 Task: In the  document horse.html ,align picture to the 'center'. Insert word art below the picture and give heading  'Horse in Red'change the shape height to  7.2 in
Action: Mouse moved to (255, 330)
Screenshot: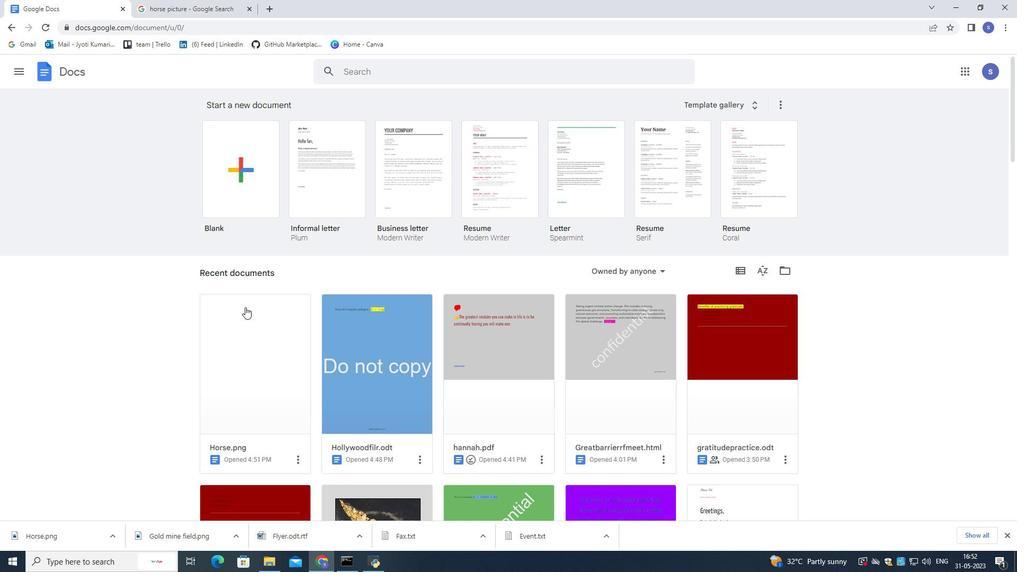 
Action: Mouse pressed left at (255, 330)
Screenshot: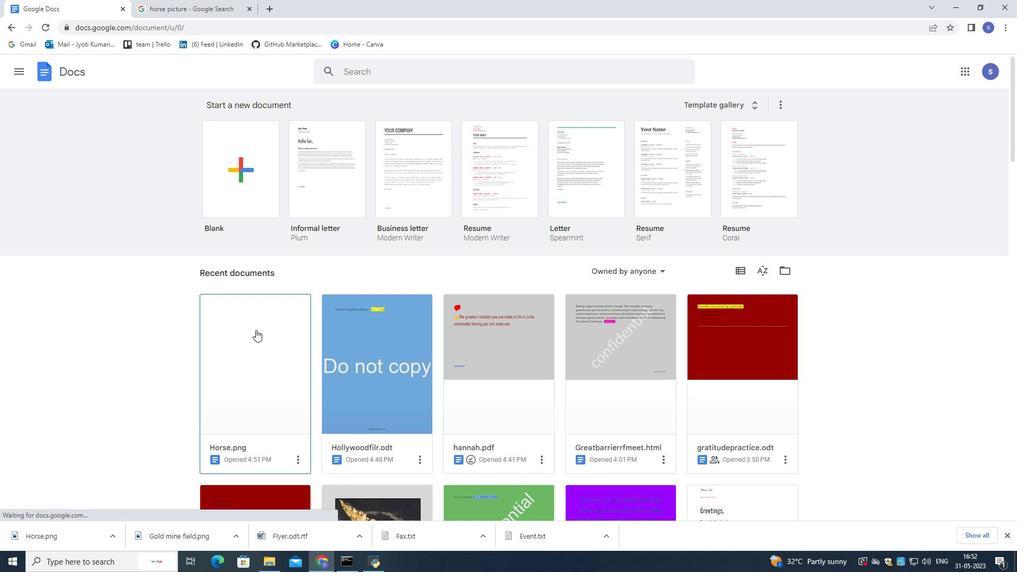 
Action: Mouse moved to (255, 330)
Screenshot: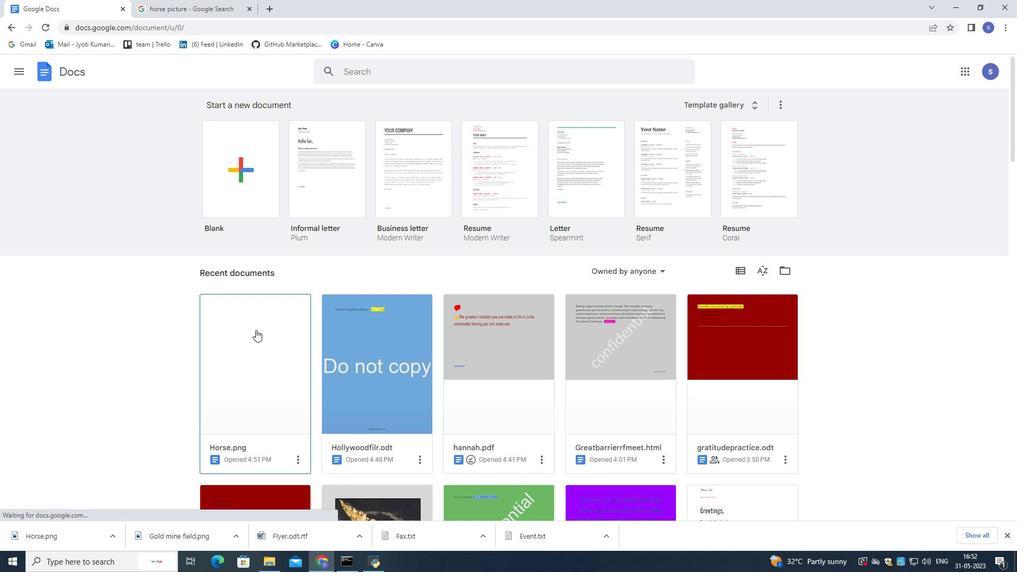 
Action: Mouse pressed left at (255, 330)
Screenshot: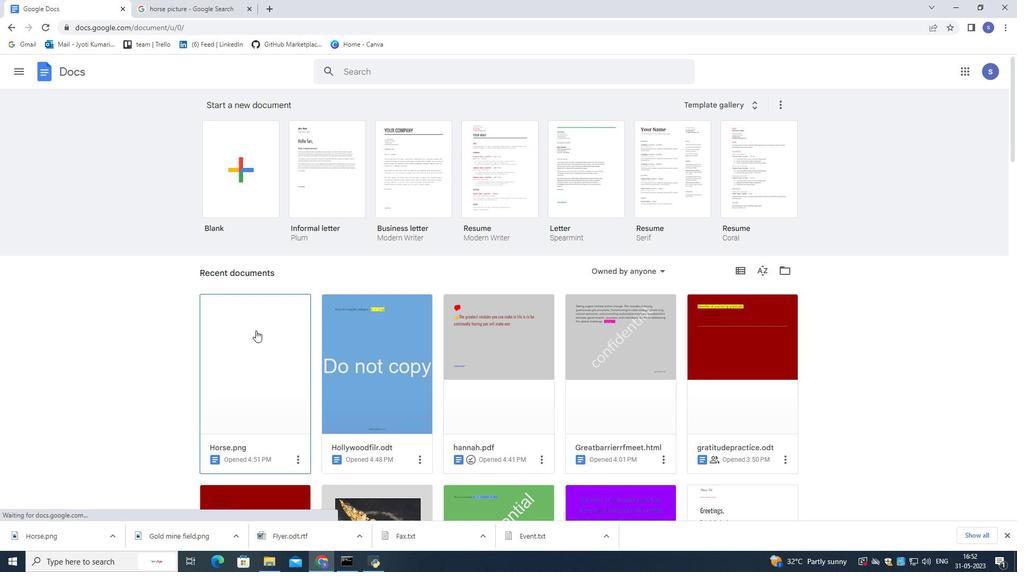 
Action: Mouse moved to (400, 270)
Screenshot: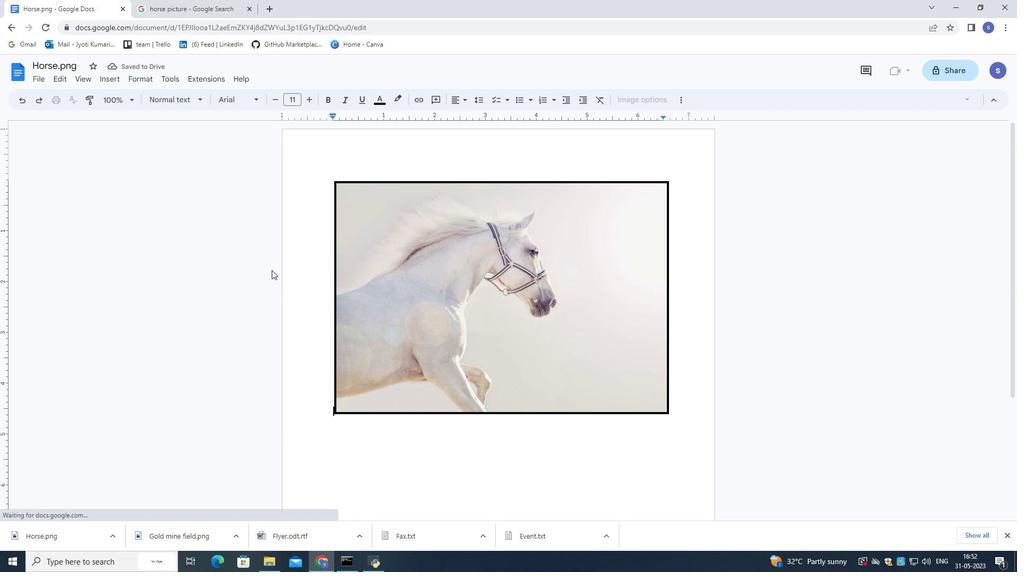 
Action: Mouse pressed left at (400, 270)
Screenshot: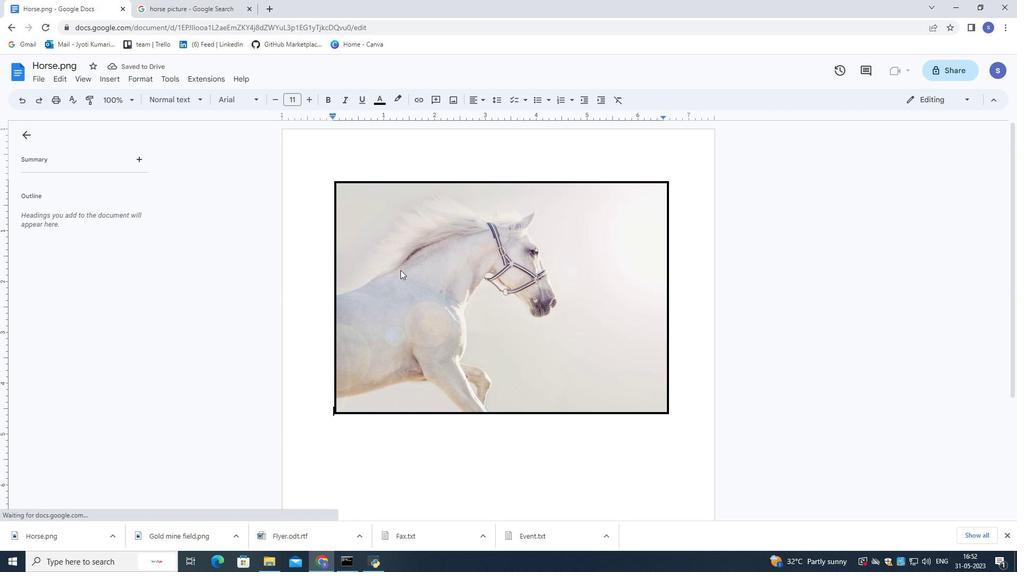 
Action: Mouse moved to (208, 102)
Screenshot: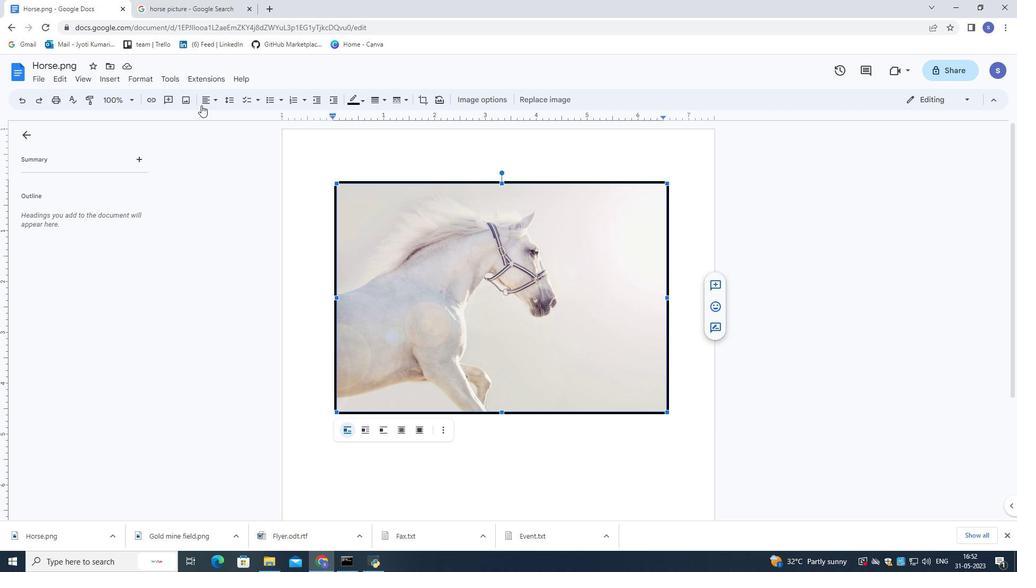 
Action: Mouse pressed left at (208, 102)
Screenshot: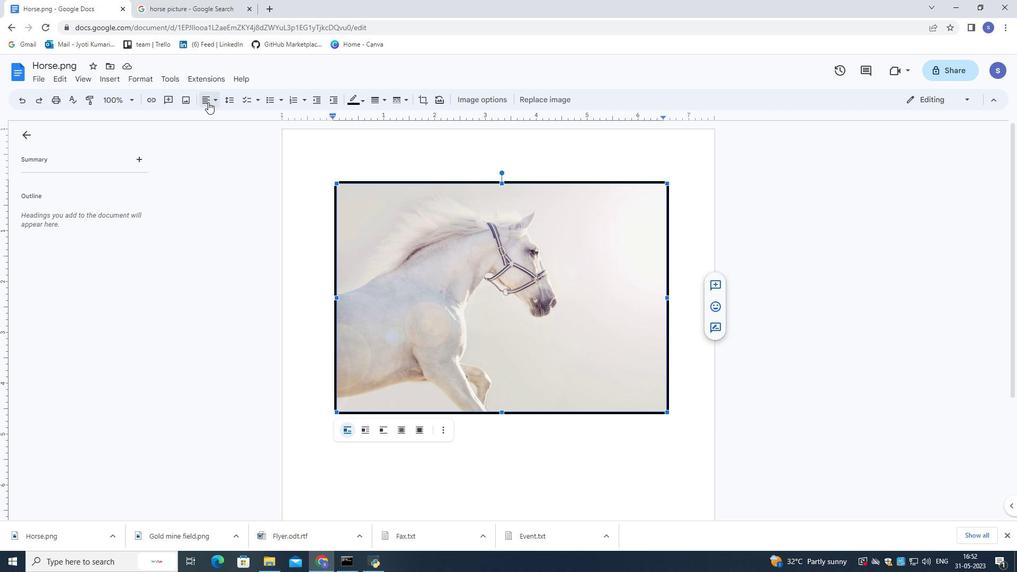
Action: Mouse moved to (222, 117)
Screenshot: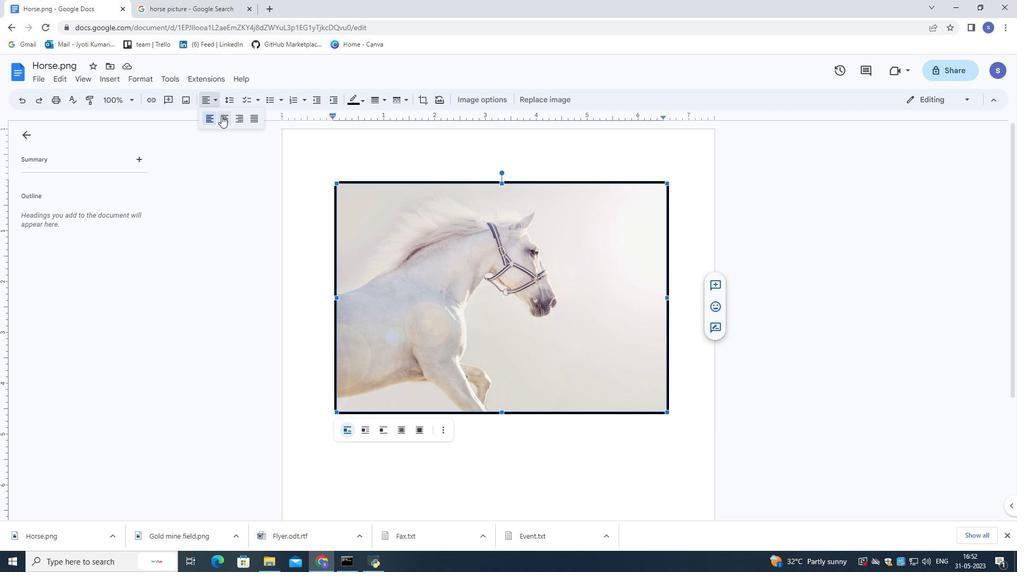 
Action: Mouse pressed left at (222, 117)
Screenshot: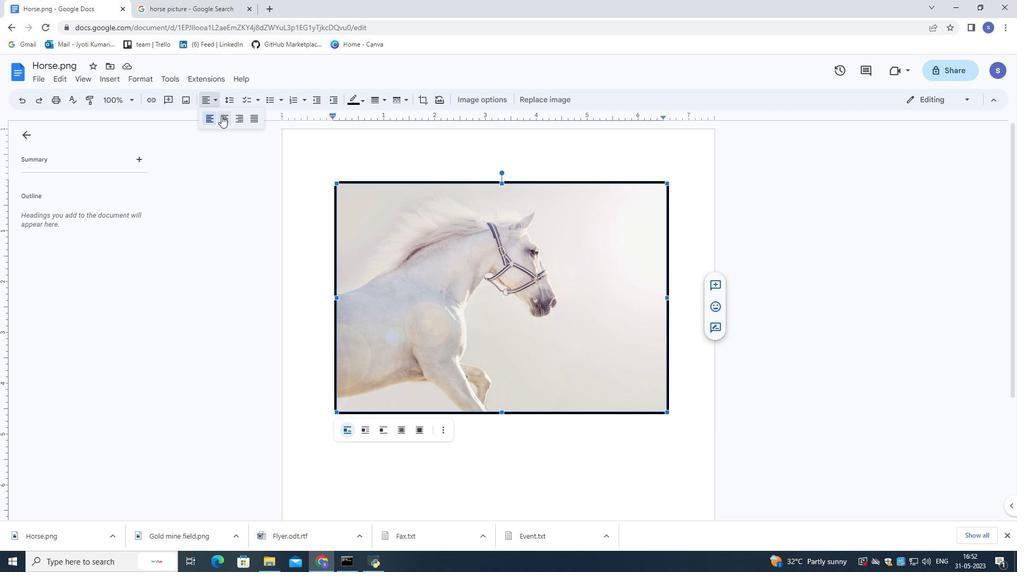 
Action: Mouse moved to (362, 174)
Screenshot: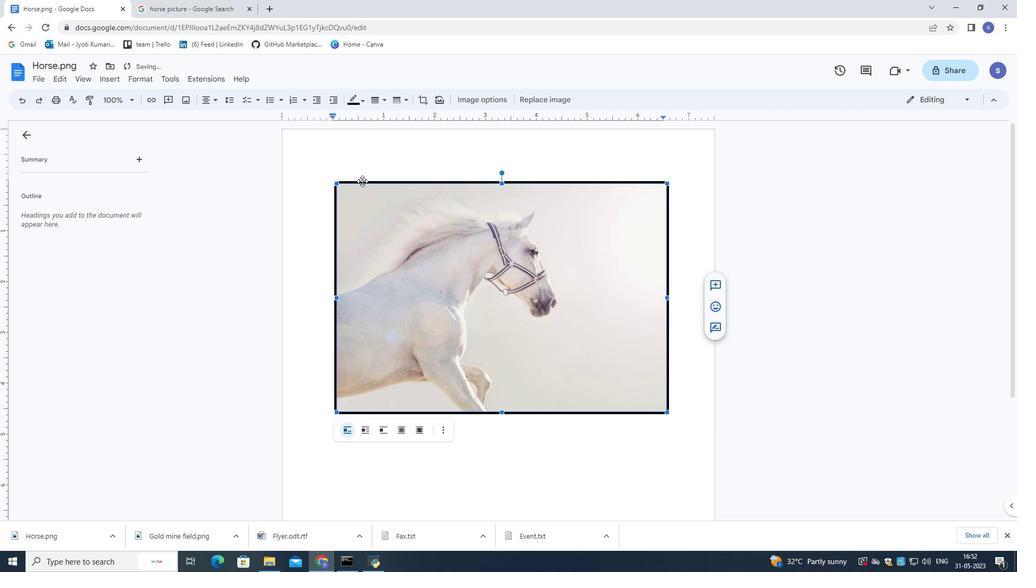 
Action: Mouse pressed left at (362, 174)
Screenshot: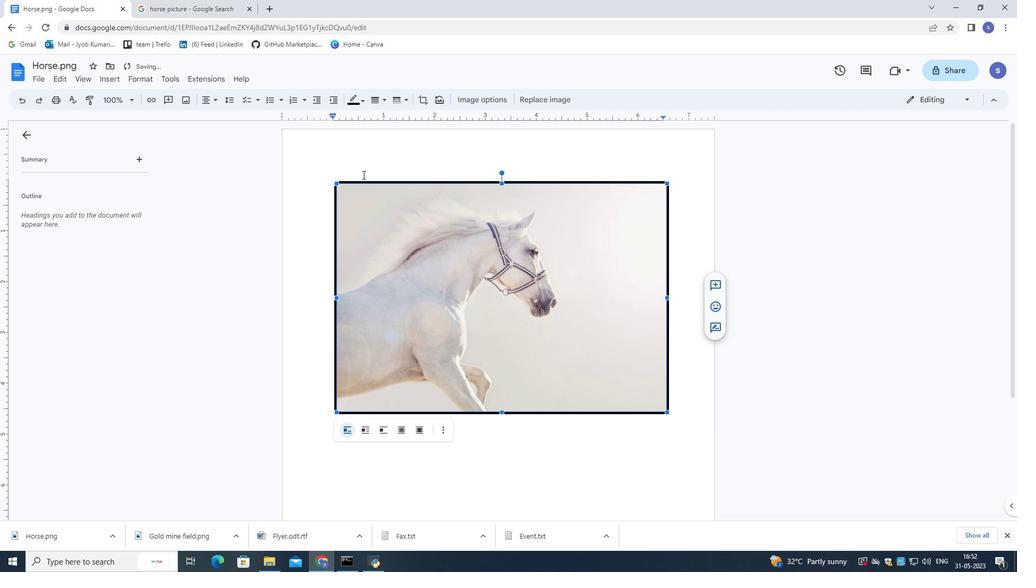 
Action: Mouse moved to (693, 407)
Screenshot: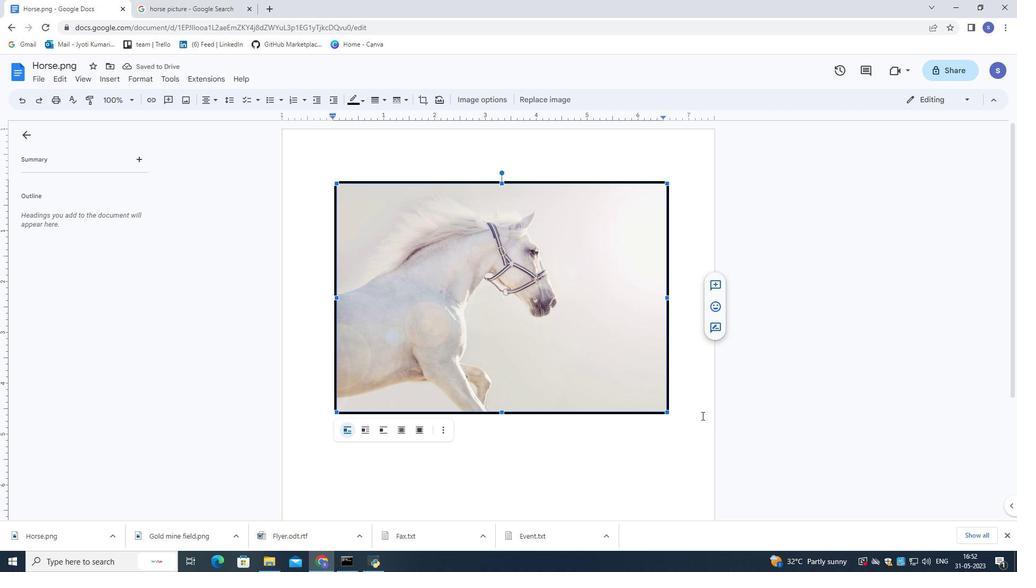 
Action: Mouse pressed left at (693, 407)
Screenshot: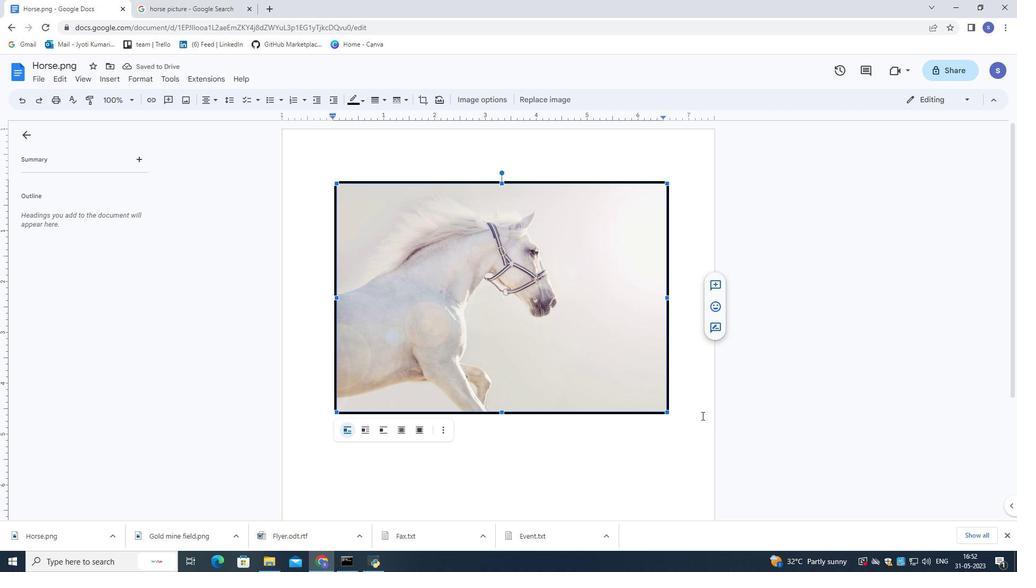 
Action: Mouse moved to (693, 407)
Screenshot: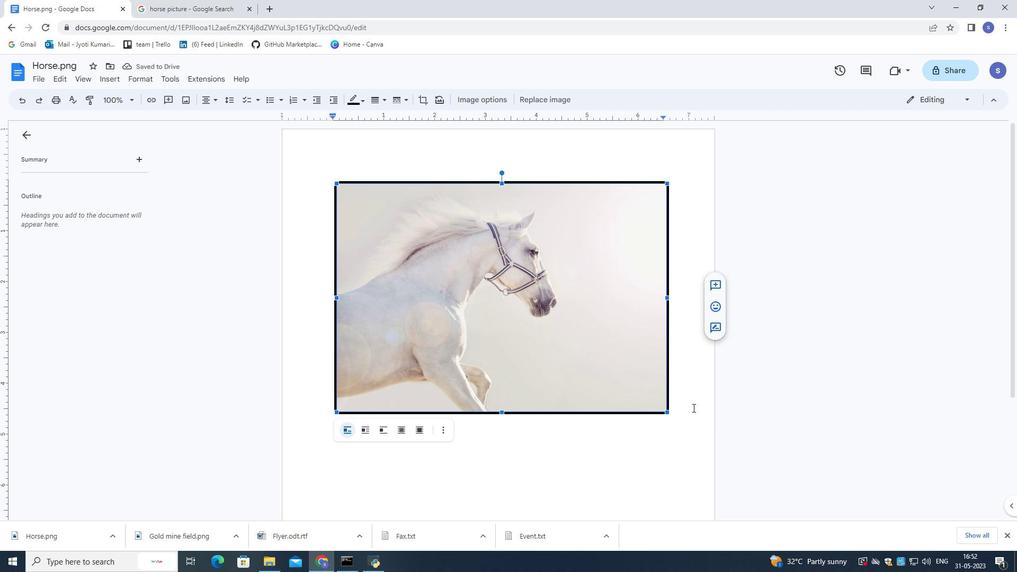
Action: Key pressed <Key.enter>
Screenshot: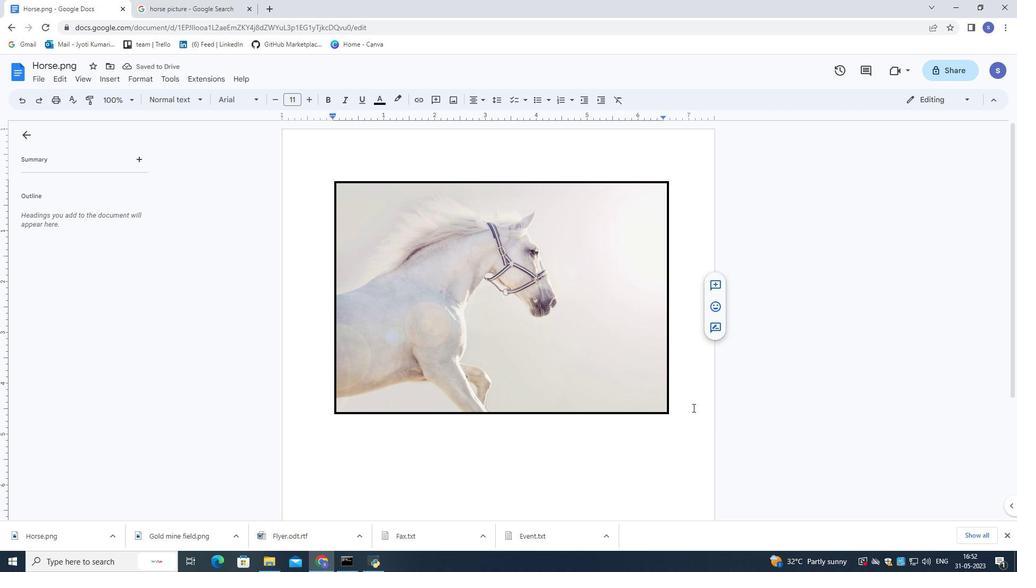 
Action: Mouse moved to (99, 77)
Screenshot: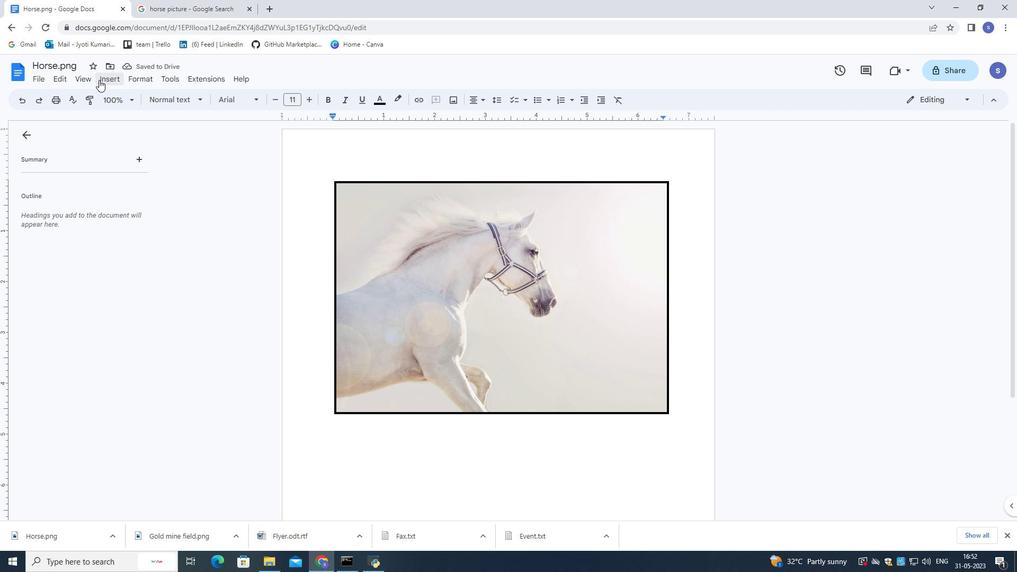 
Action: Mouse pressed left at (99, 77)
Screenshot: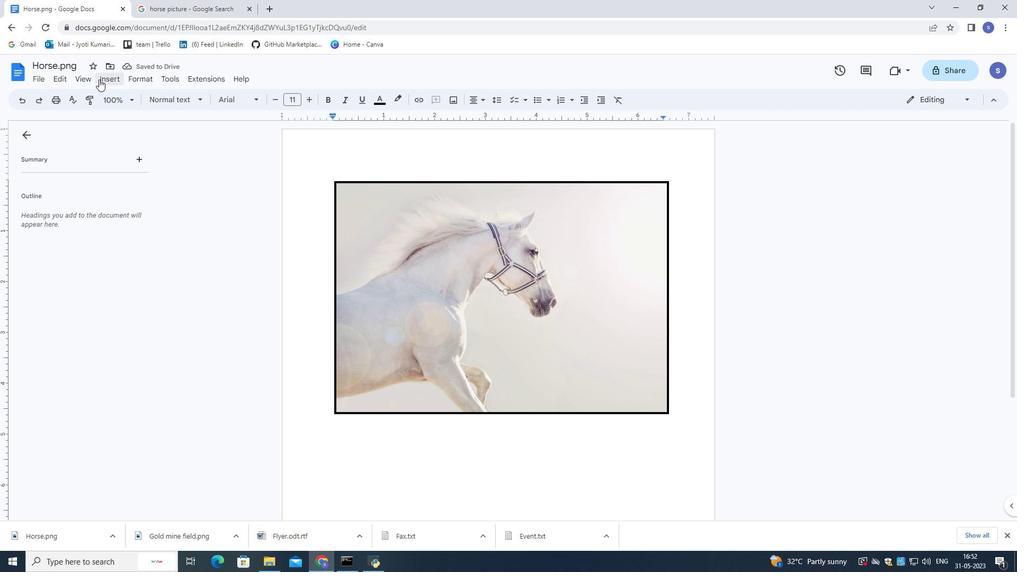 
Action: Mouse moved to (315, 136)
Screenshot: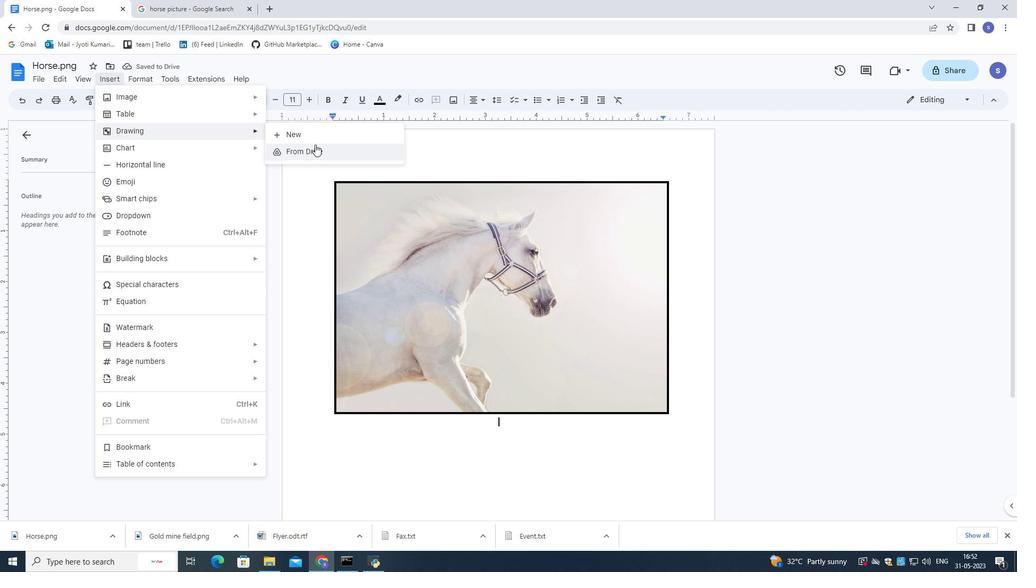 
Action: Mouse pressed left at (315, 136)
Screenshot: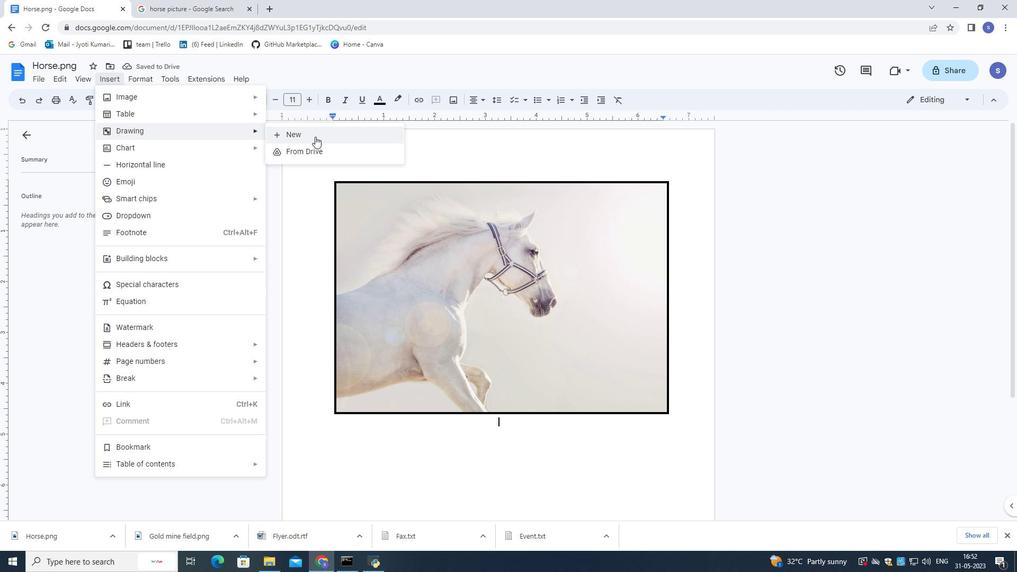 
Action: Mouse moved to (289, 120)
Screenshot: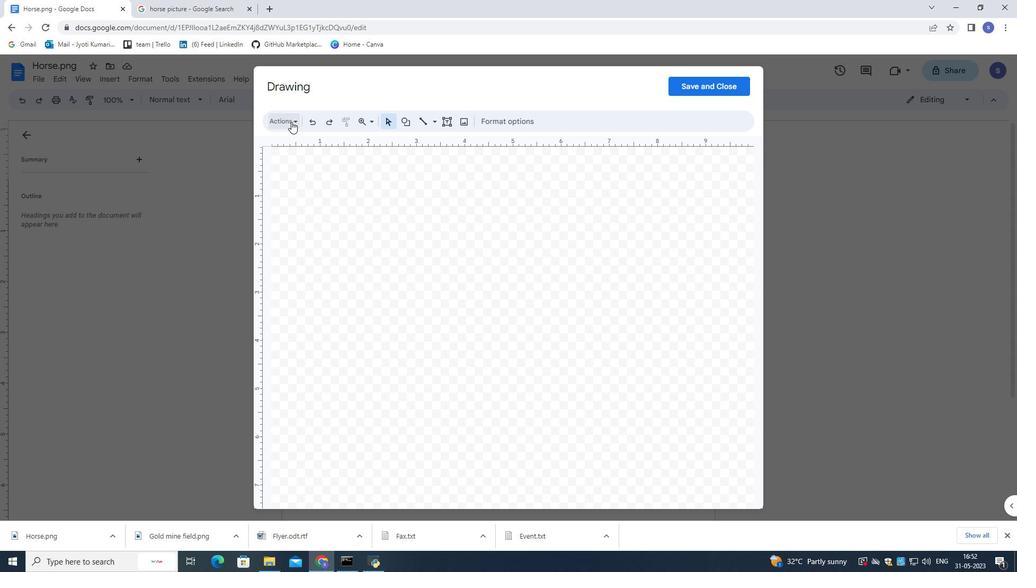 
Action: Mouse pressed left at (289, 120)
Screenshot: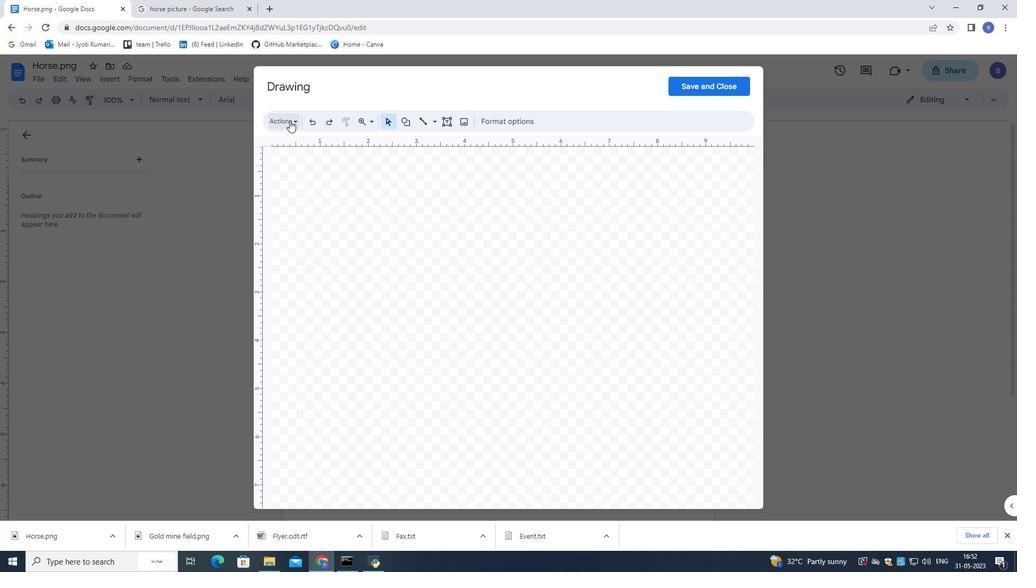 
Action: Mouse moved to (304, 189)
Screenshot: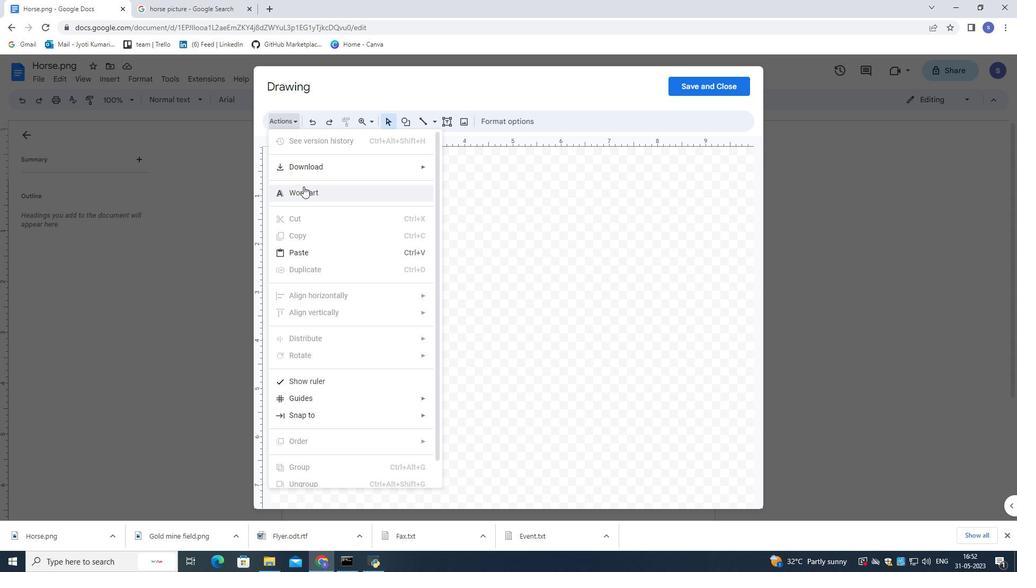 
Action: Mouse pressed left at (304, 189)
Screenshot: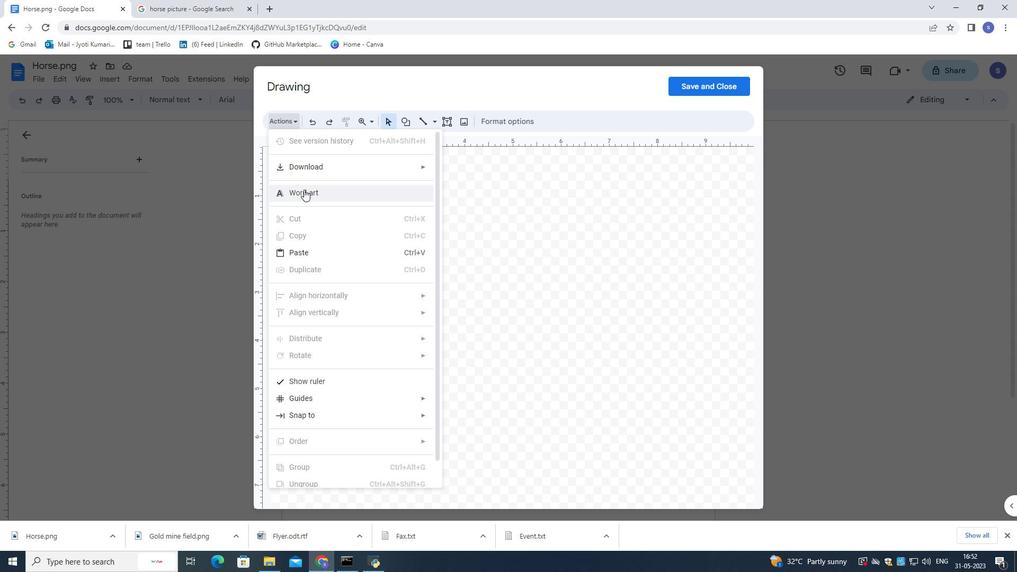 
Action: Mouse moved to (450, 170)
Screenshot: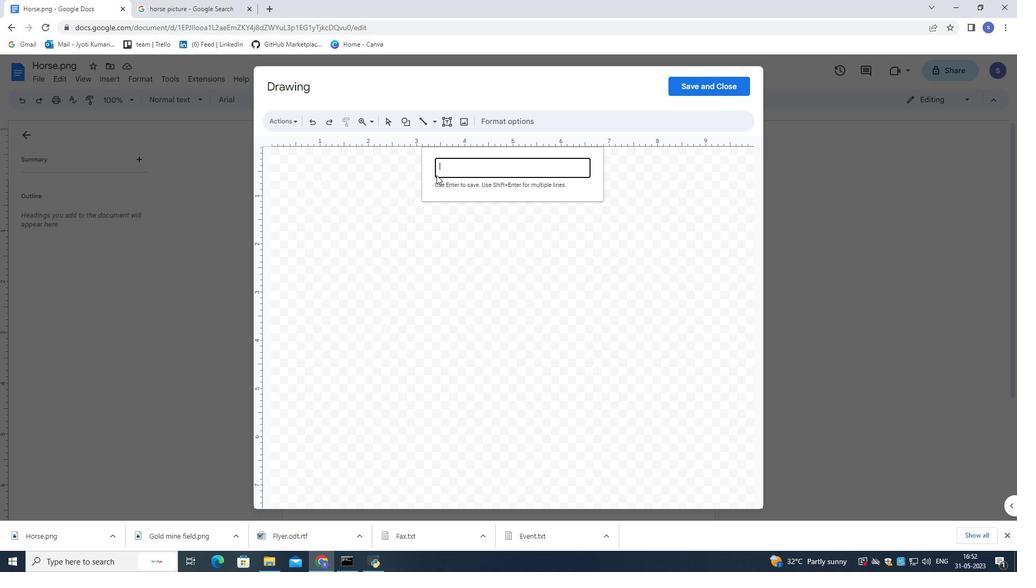 
Action: Mouse pressed left at (450, 170)
Screenshot: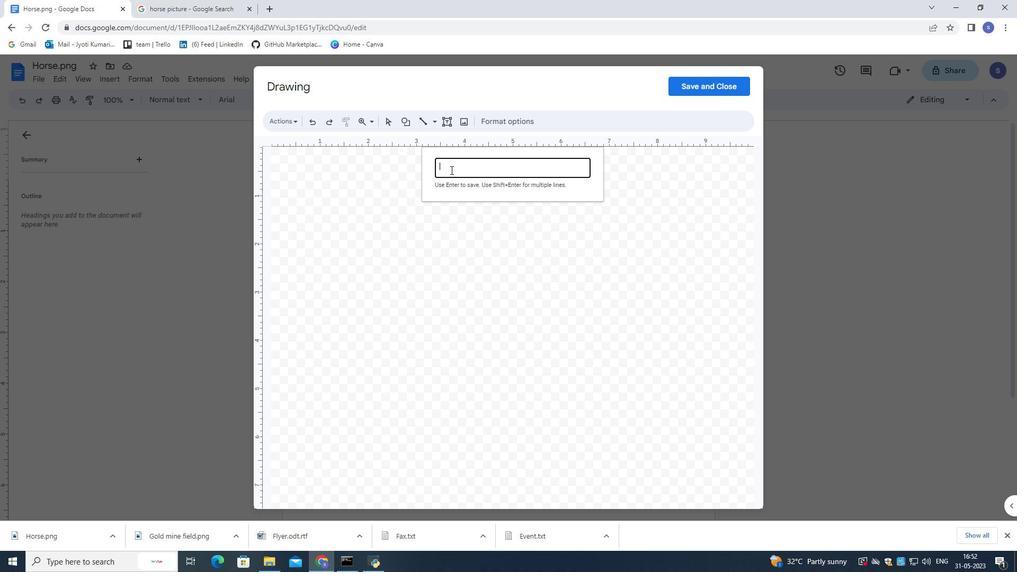 
Action: Mouse moved to (459, 171)
Screenshot: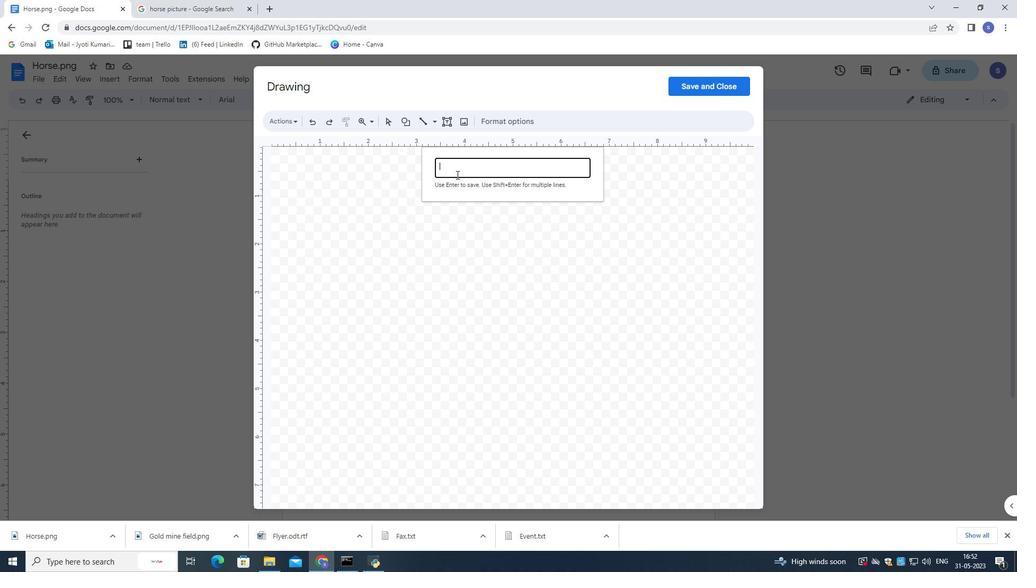 
Action: Key pressed <Key.shift><Key.shift><Key.shift><Key.shift><Key.shift><Key.shift><Key.shift><Key.shift><Key.shift><Key.shift>Horse<Key.space>in<Key.space><Key.shift>Red<Key.space><Key.enter>
Screenshot: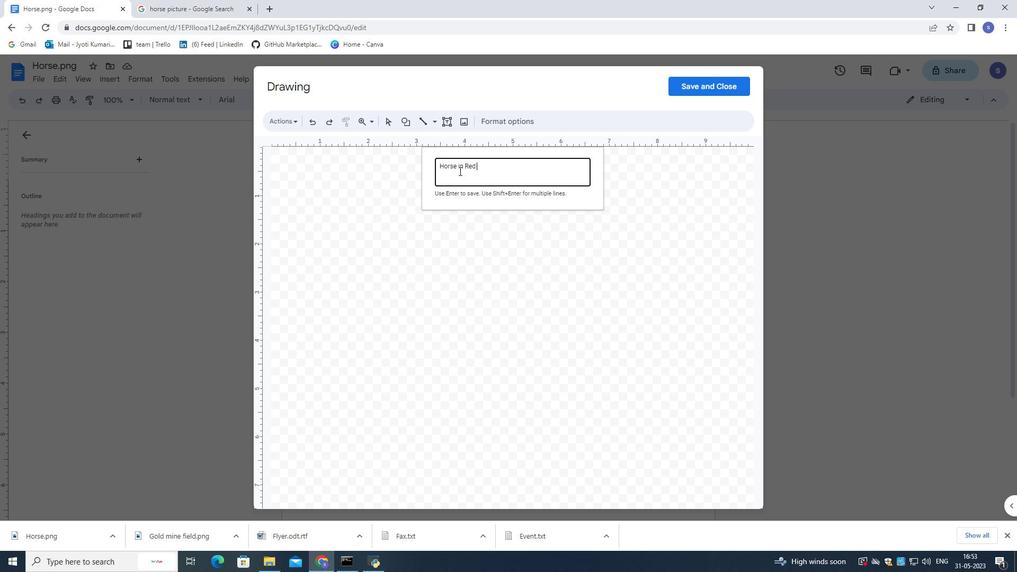 
Action: Mouse moved to (695, 85)
Screenshot: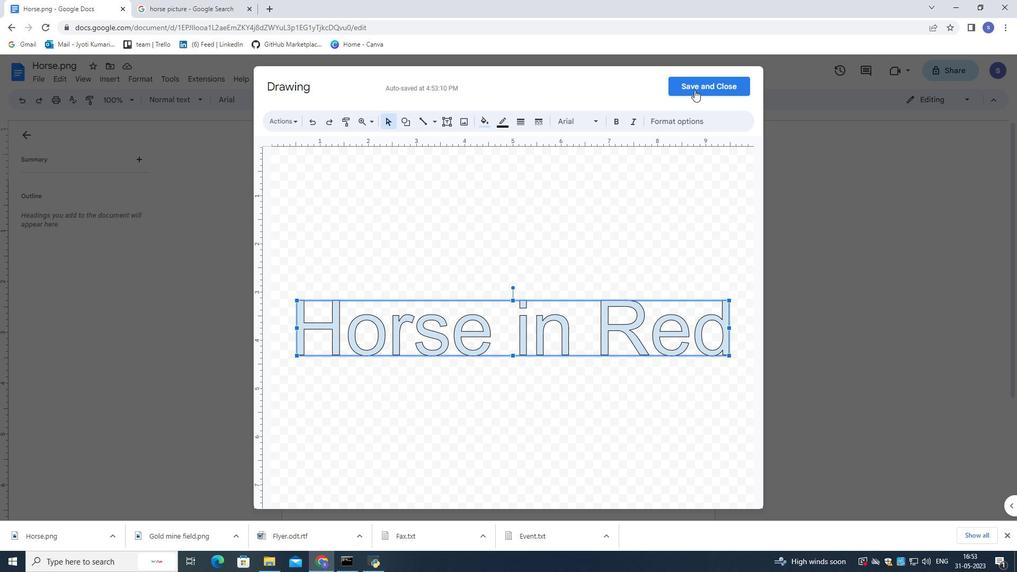 
Action: Mouse pressed left at (695, 85)
Screenshot: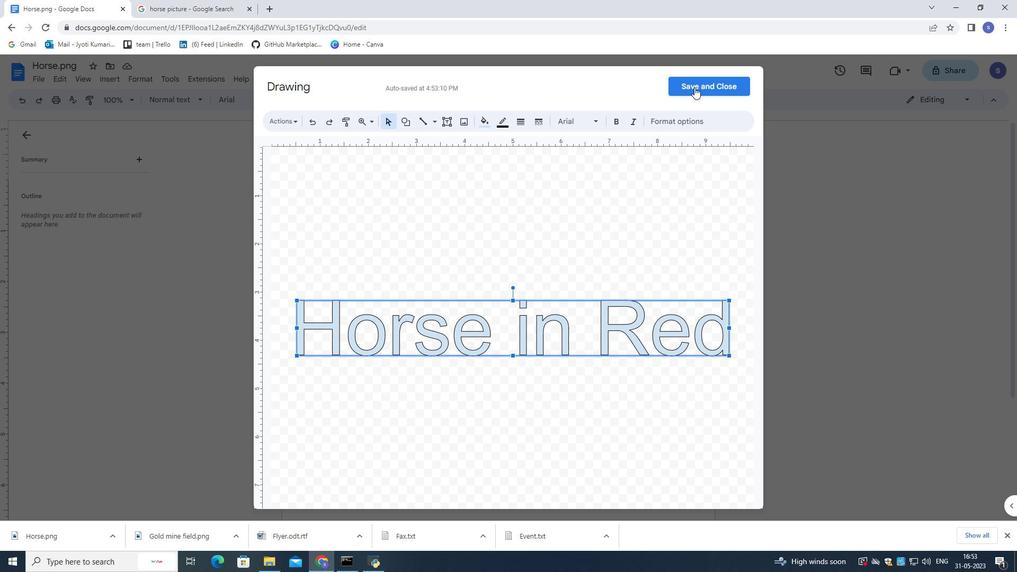 
Action: Mouse moved to (592, 335)
Screenshot: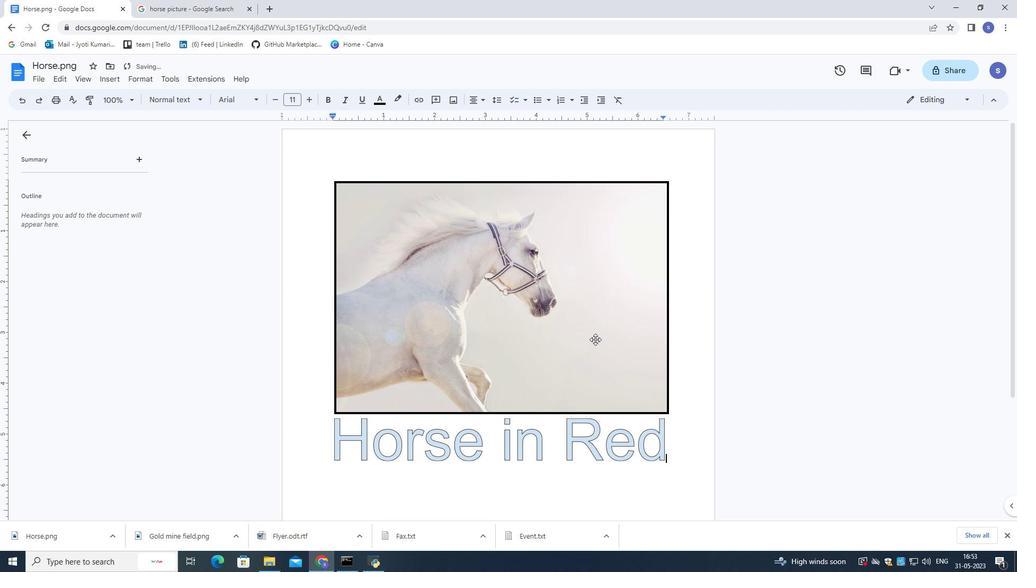 
Action: Mouse pressed left at (592, 335)
Screenshot: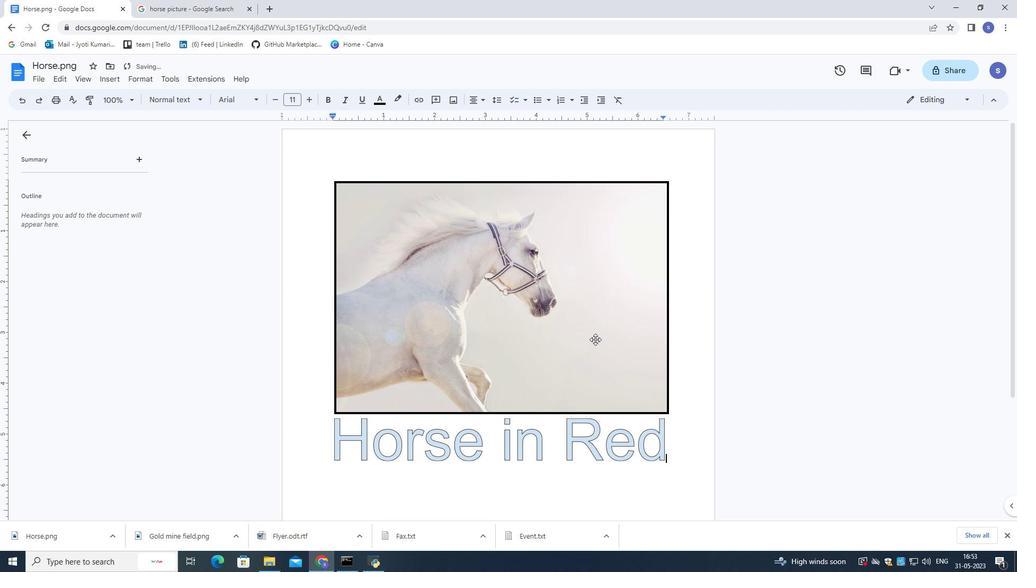 
Action: Mouse moved to (604, 341)
Screenshot: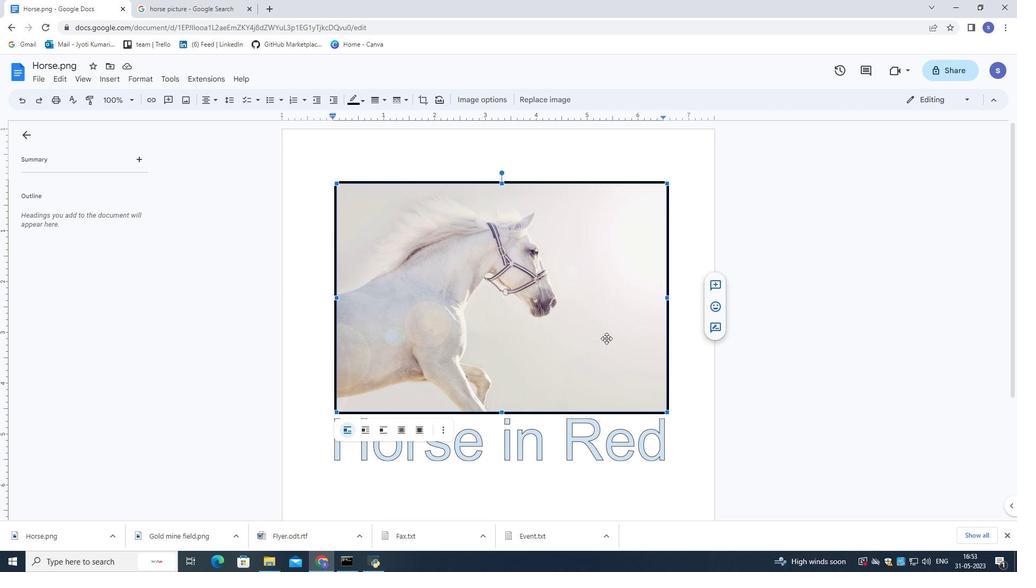 
Action: Mouse pressed left at (604, 341)
Screenshot: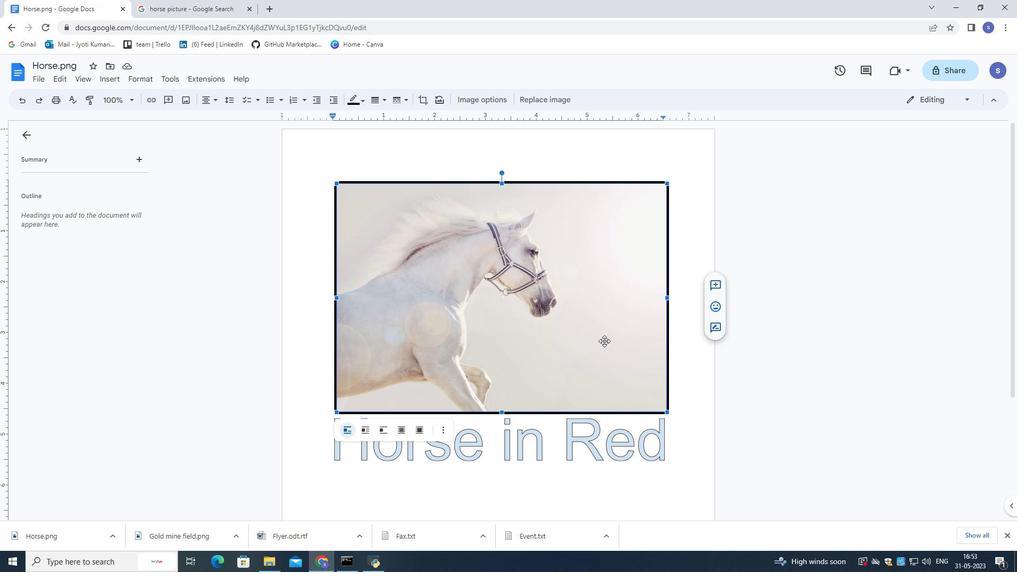 
Action: Mouse moved to (448, 428)
Screenshot: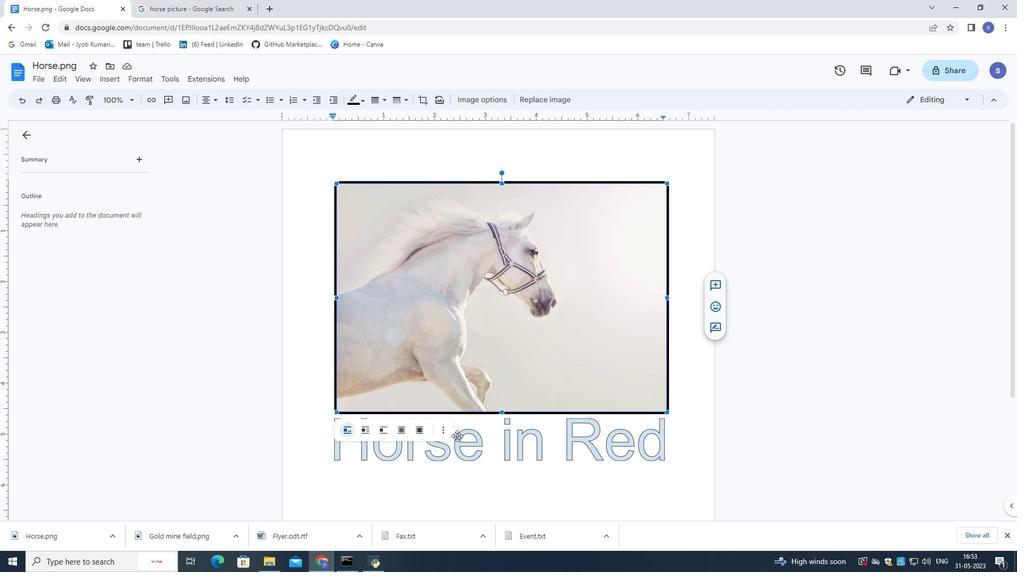 
Action: Mouse pressed left at (448, 428)
Screenshot: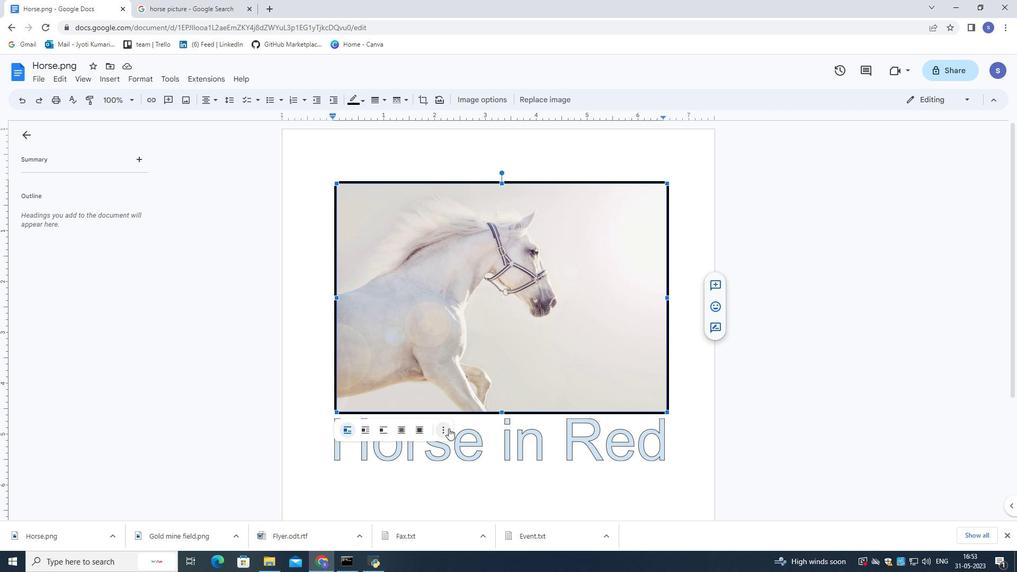 
Action: Mouse moved to (473, 447)
Screenshot: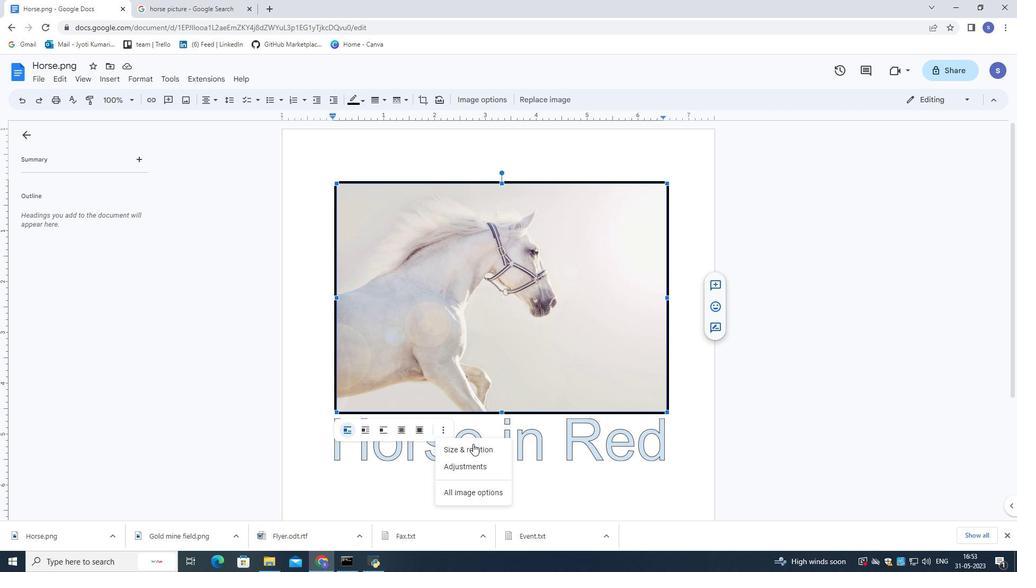 
Action: Mouse pressed left at (473, 447)
Screenshot: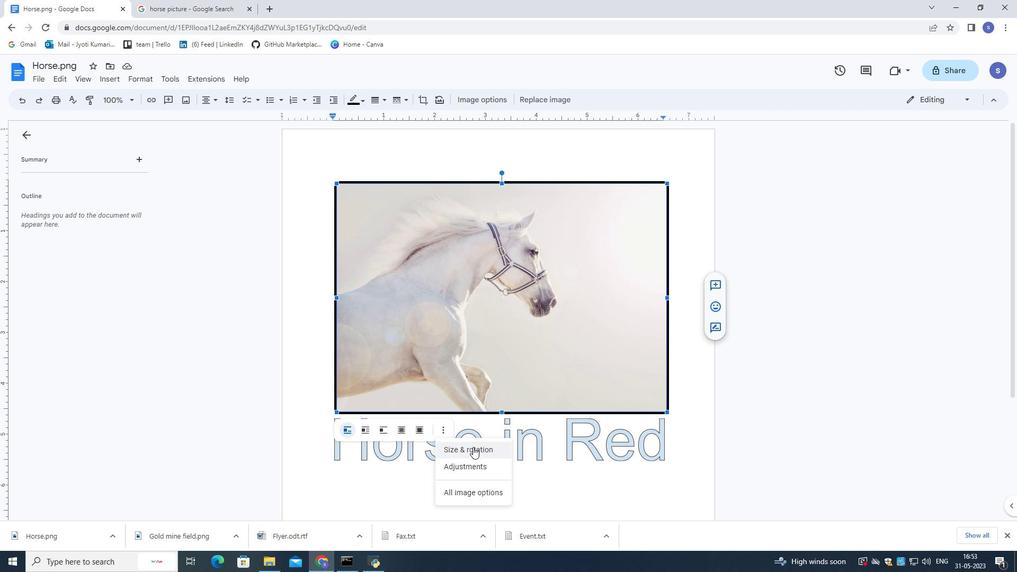 
Action: Mouse moved to (969, 184)
Screenshot: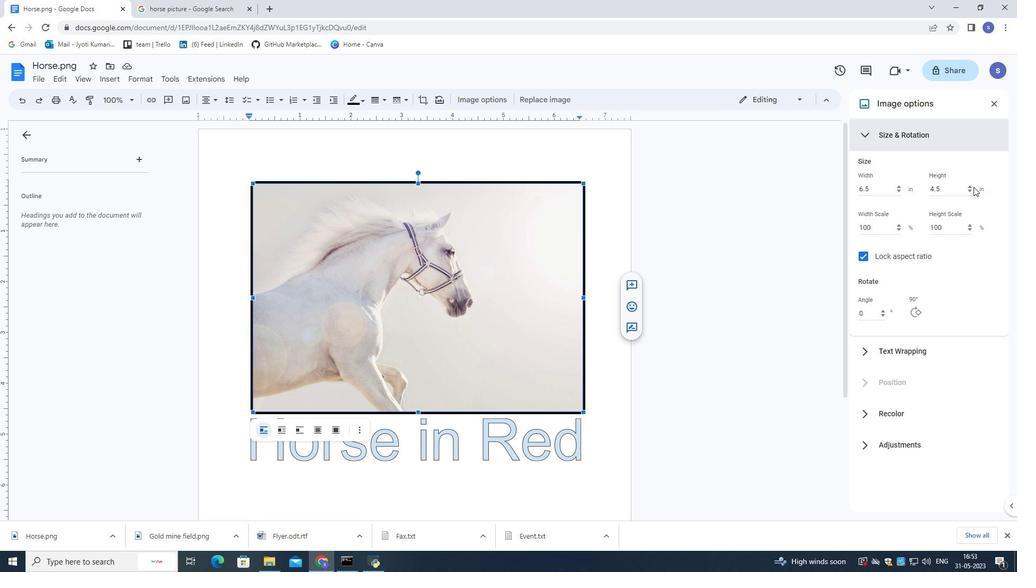 
Action: Mouse pressed left at (969, 184)
Screenshot: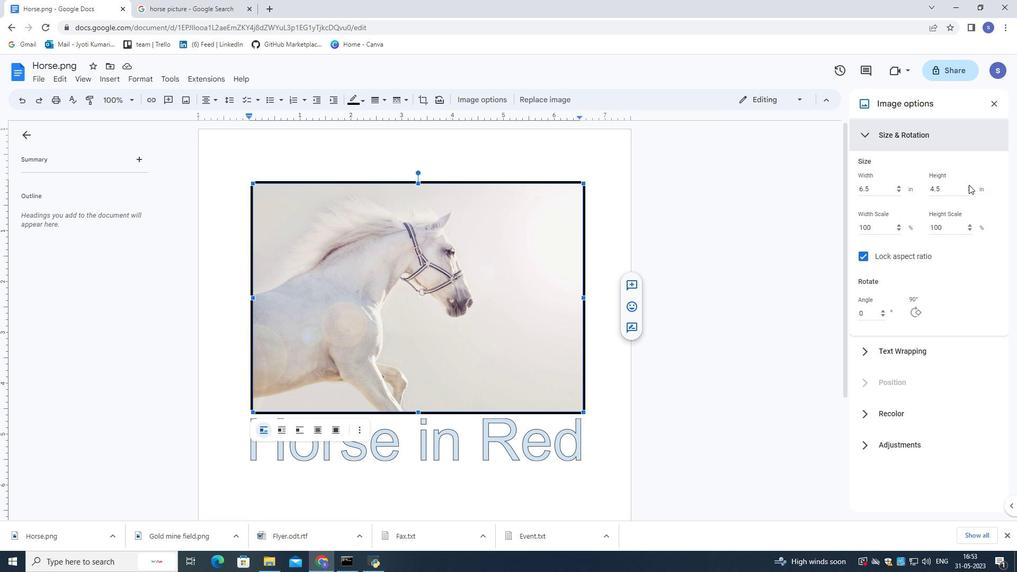 
Action: Mouse pressed left at (969, 184)
Screenshot: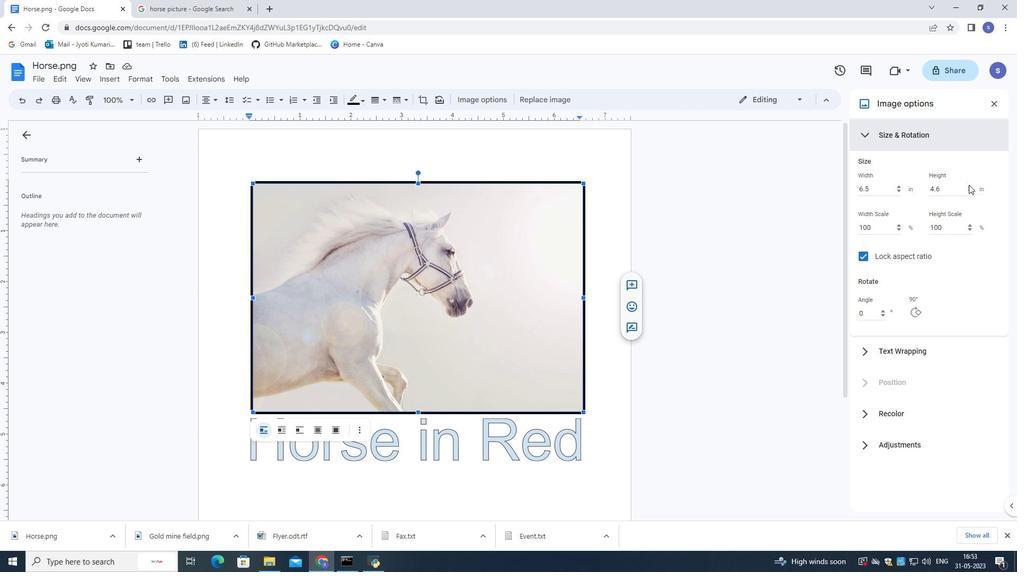 
Action: Mouse pressed left at (969, 184)
Screenshot: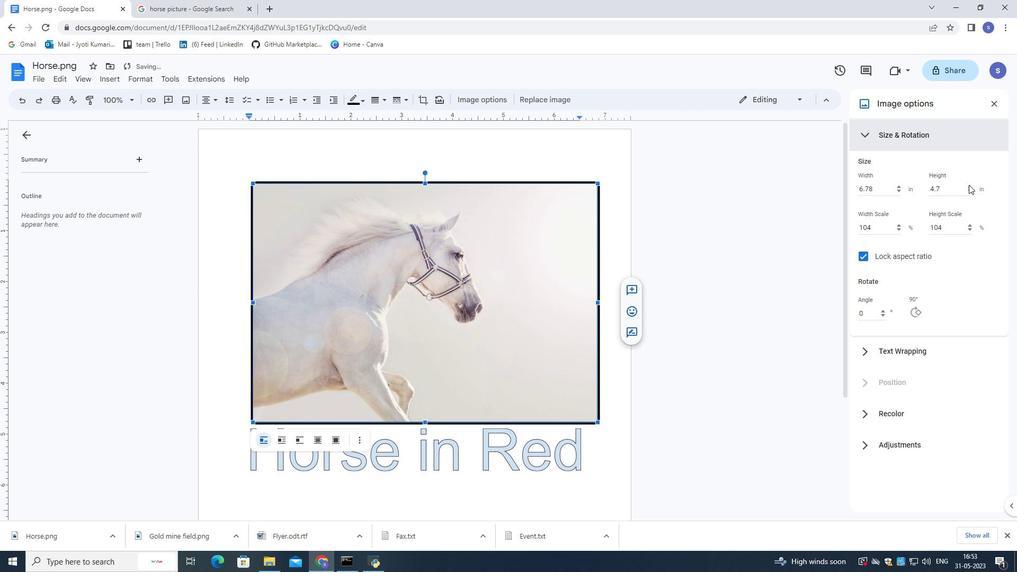 
Action: Mouse pressed left at (969, 184)
Screenshot: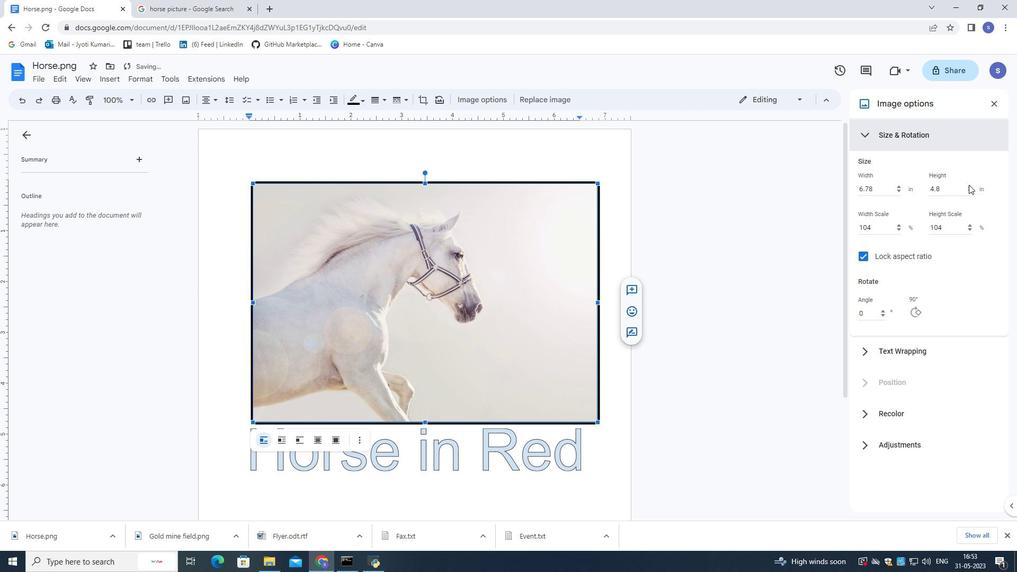 
Action: Mouse pressed left at (969, 184)
Screenshot: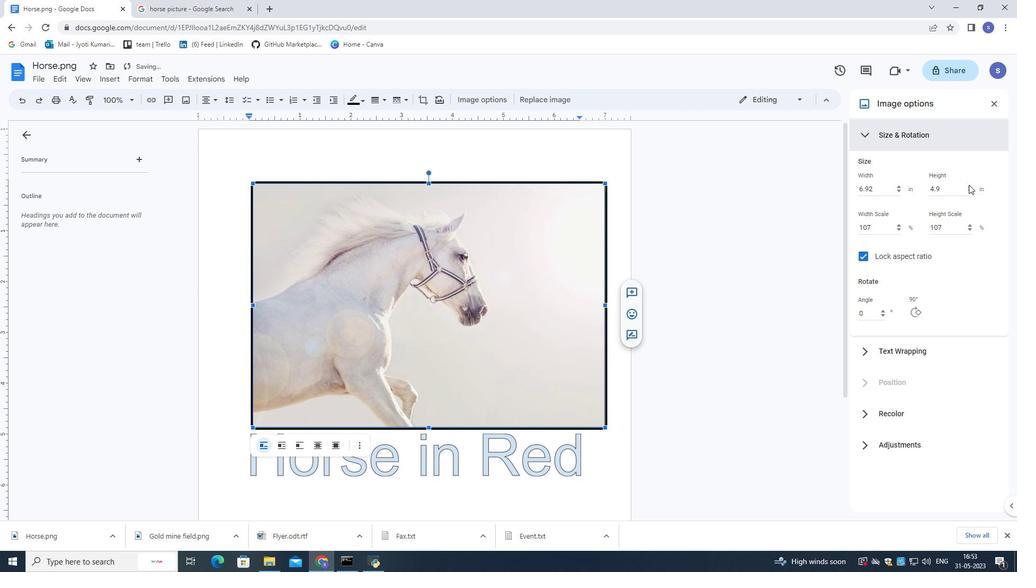 
Action: Mouse pressed left at (969, 184)
Screenshot: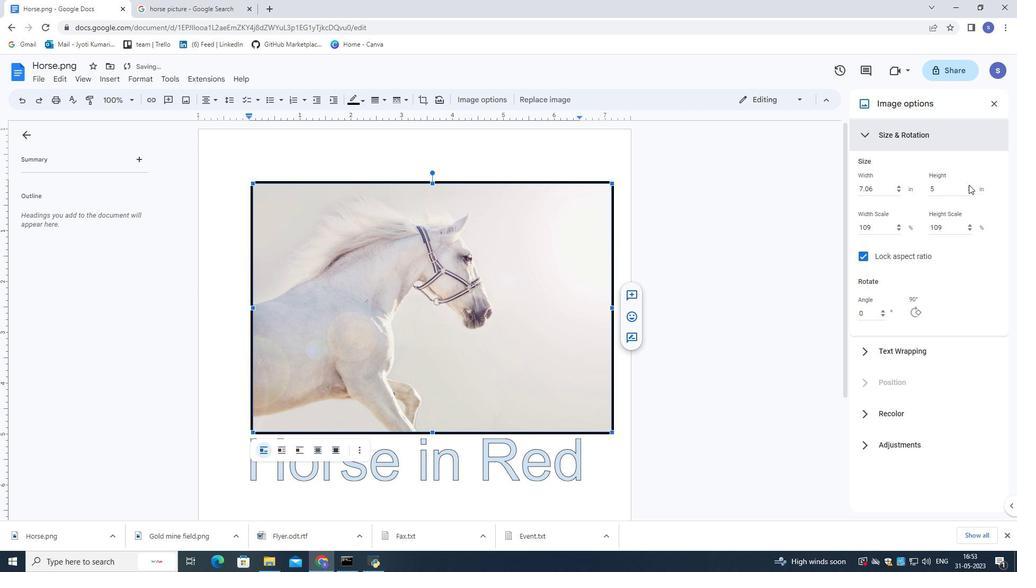 
Action: Mouse pressed left at (969, 184)
Screenshot: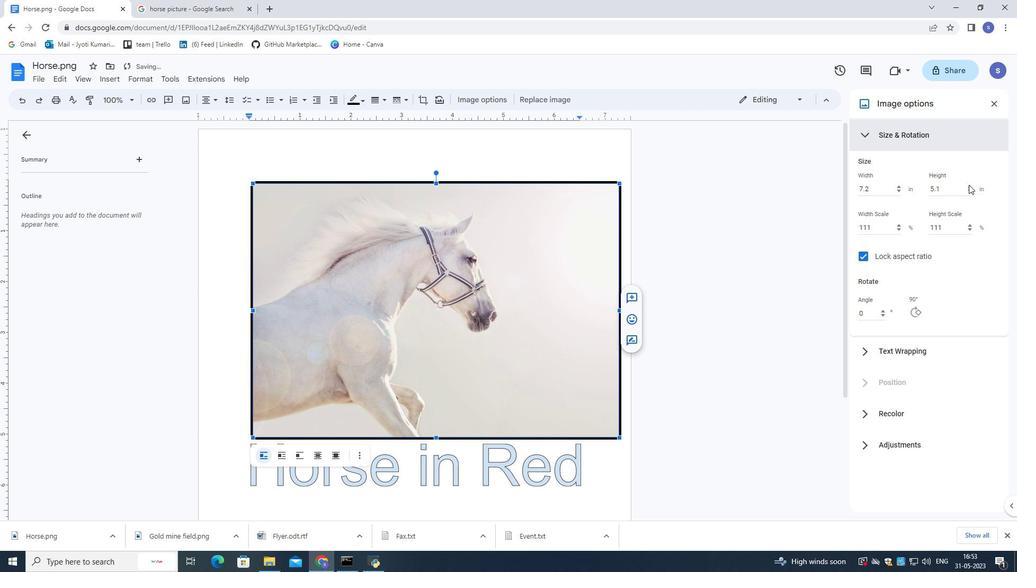 
Action: Mouse pressed left at (969, 184)
Screenshot: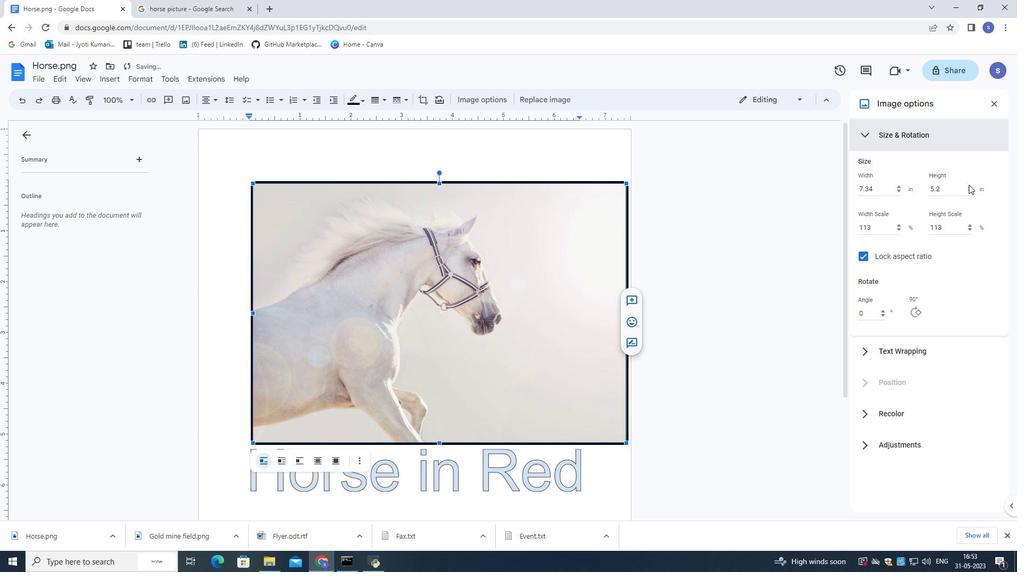 
Action: Mouse pressed left at (969, 184)
Screenshot: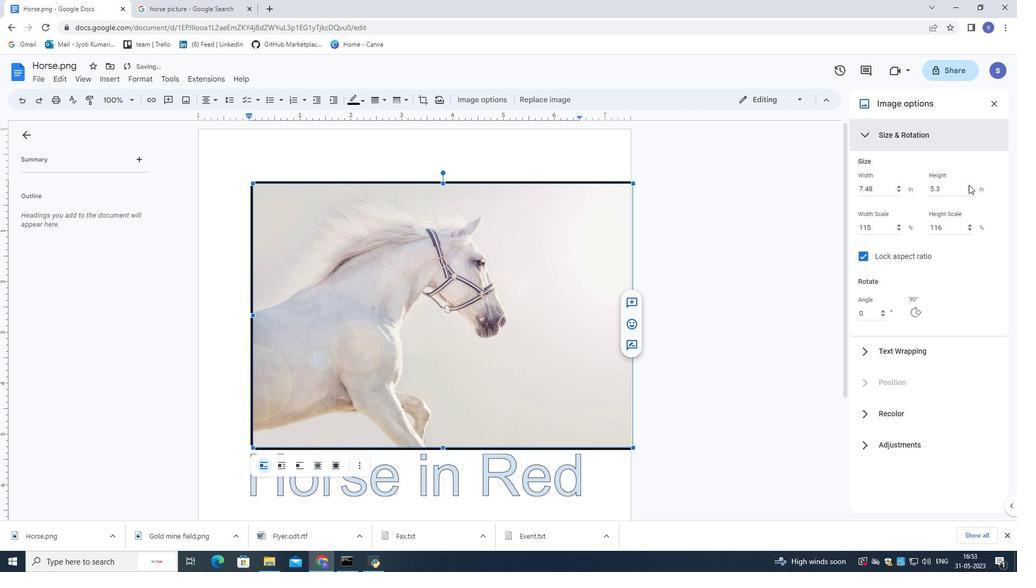 
Action: Mouse pressed left at (969, 184)
Screenshot: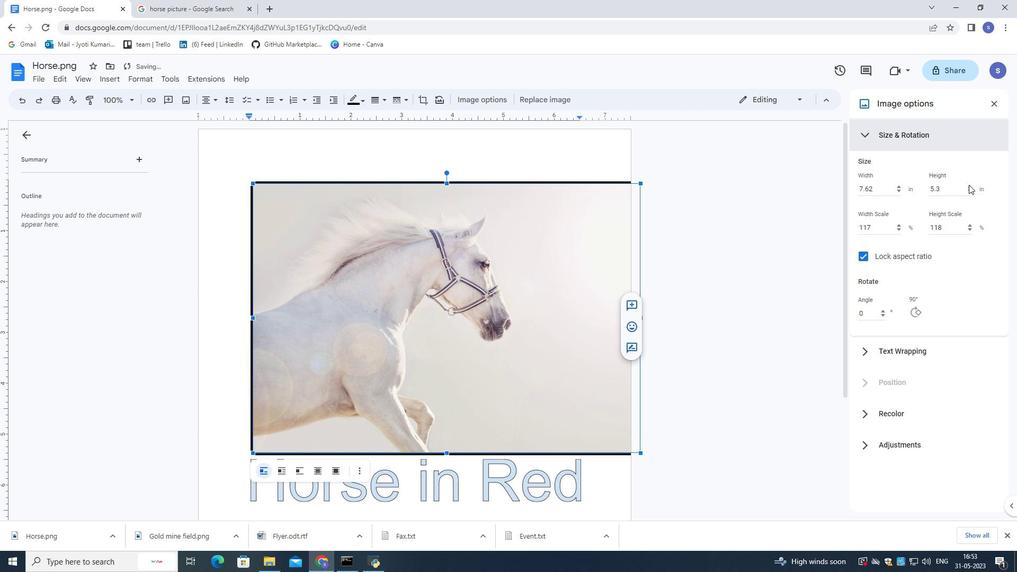
Action: Mouse pressed left at (969, 184)
Screenshot: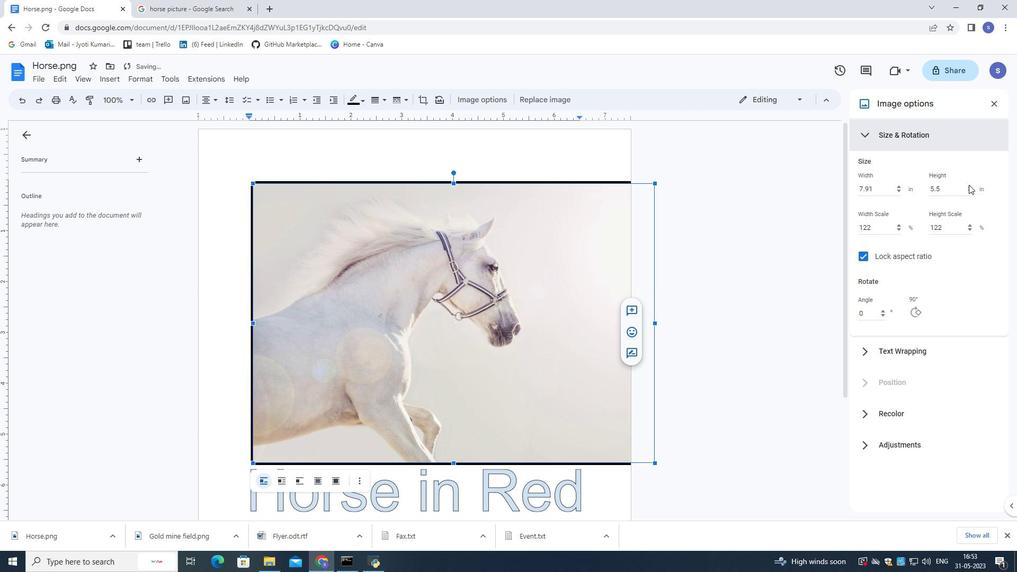 
Action: Mouse pressed left at (969, 184)
Screenshot: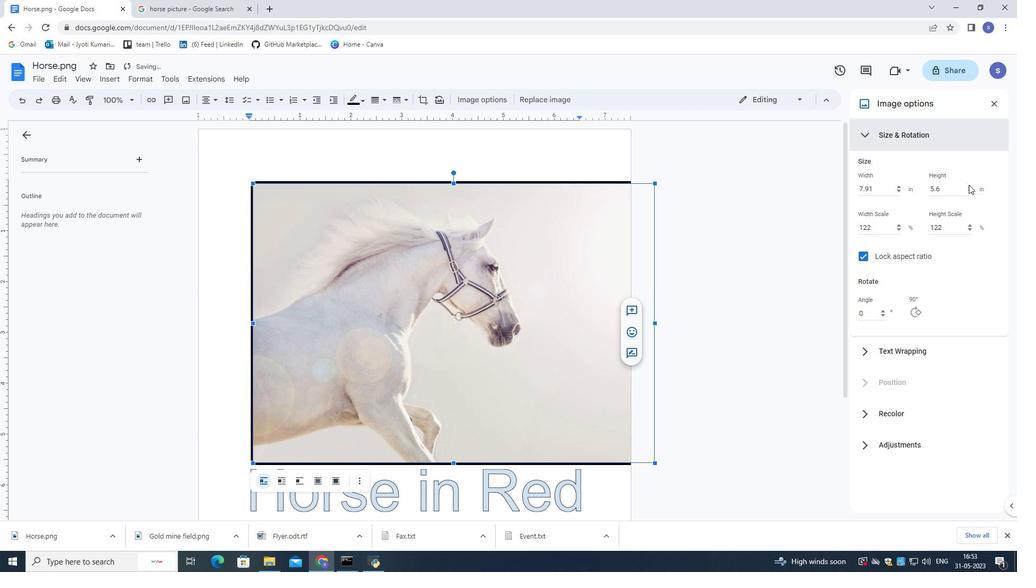 
Action: Mouse pressed left at (969, 184)
Screenshot: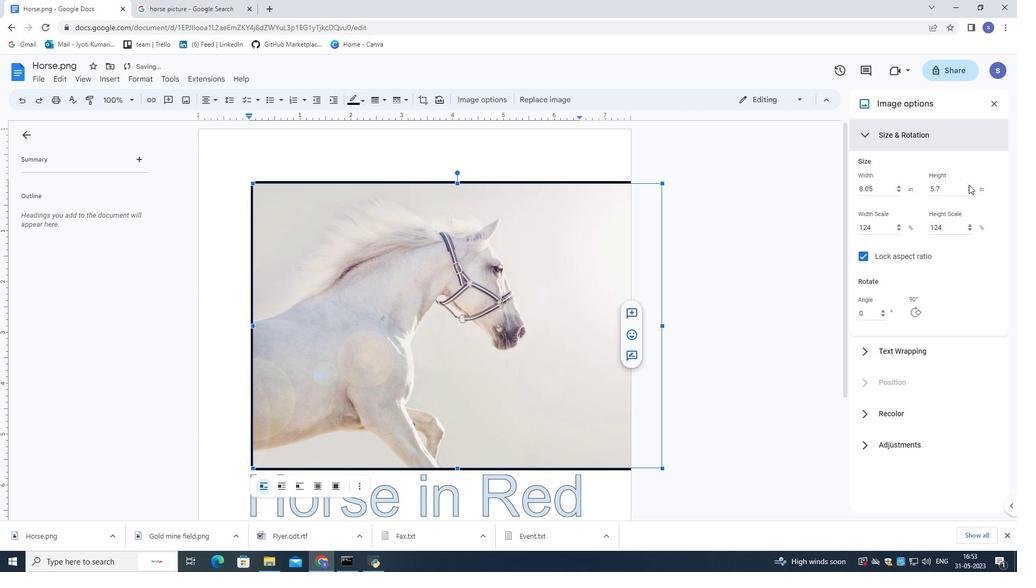 
Action: Mouse pressed left at (969, 184)
Screenshot: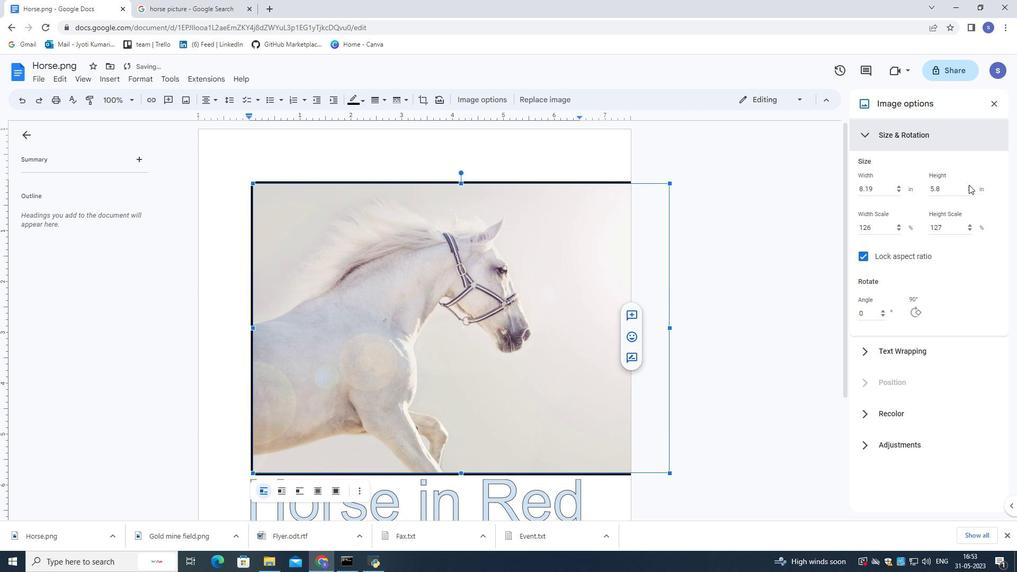 
Action: Mouse pressed left at (969, 184)
Screenshot: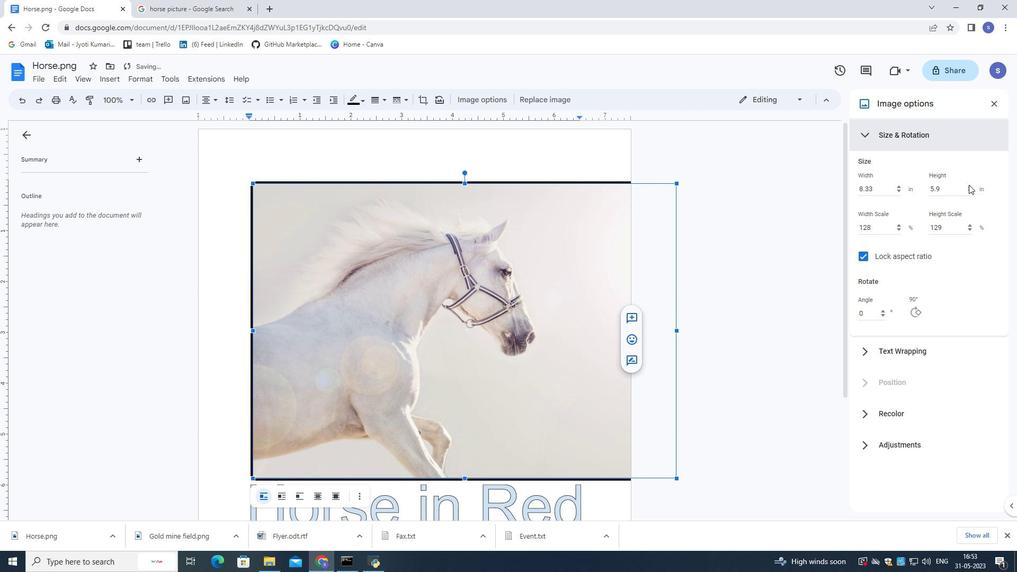 
Action: Mouse pressed left at (969, 184)
Screenshot: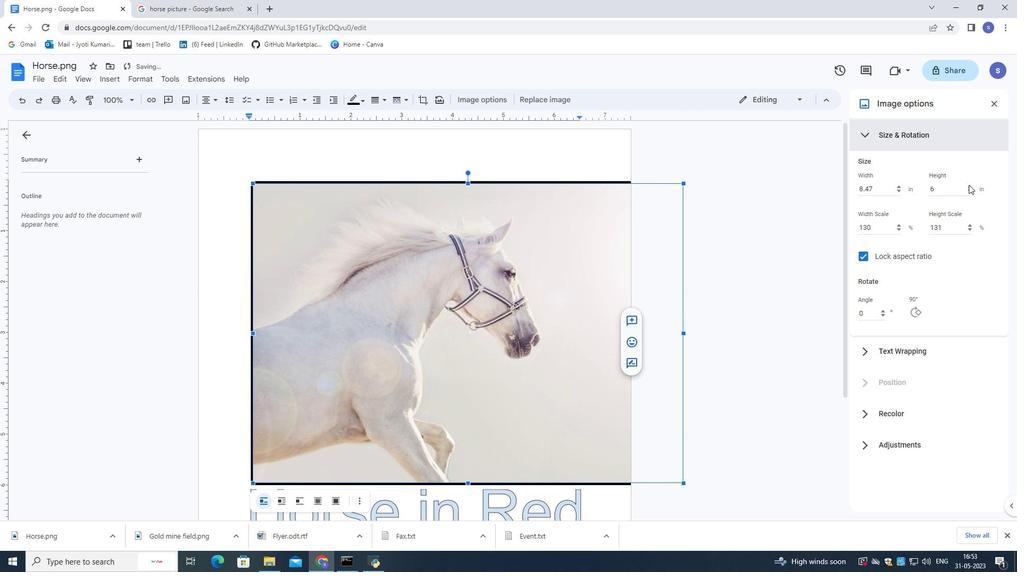 
Action: Mouse pressed left at (969, 184)
Screenshot: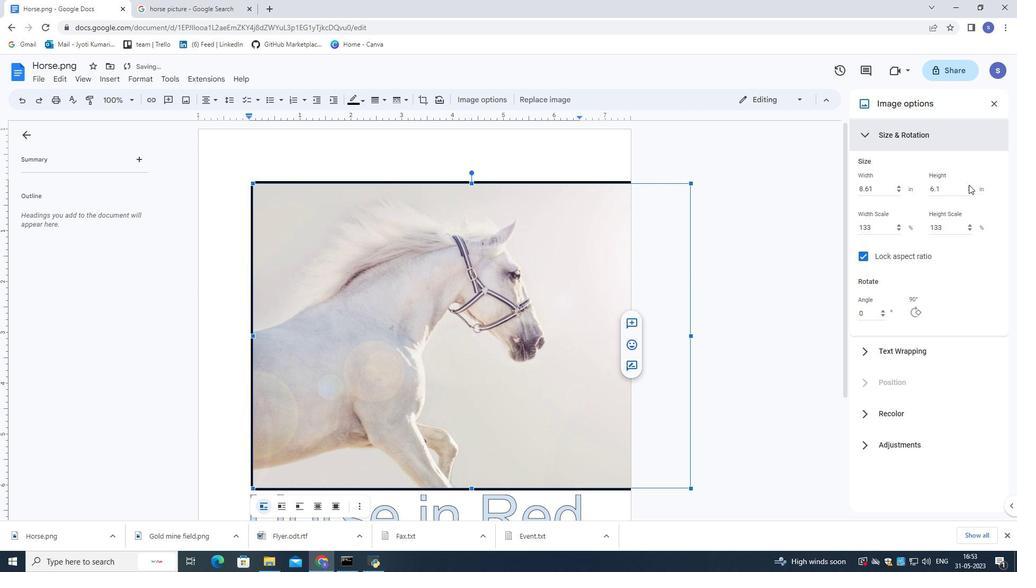
Action: Mouse pressed left at (969, 184)
Screenshot: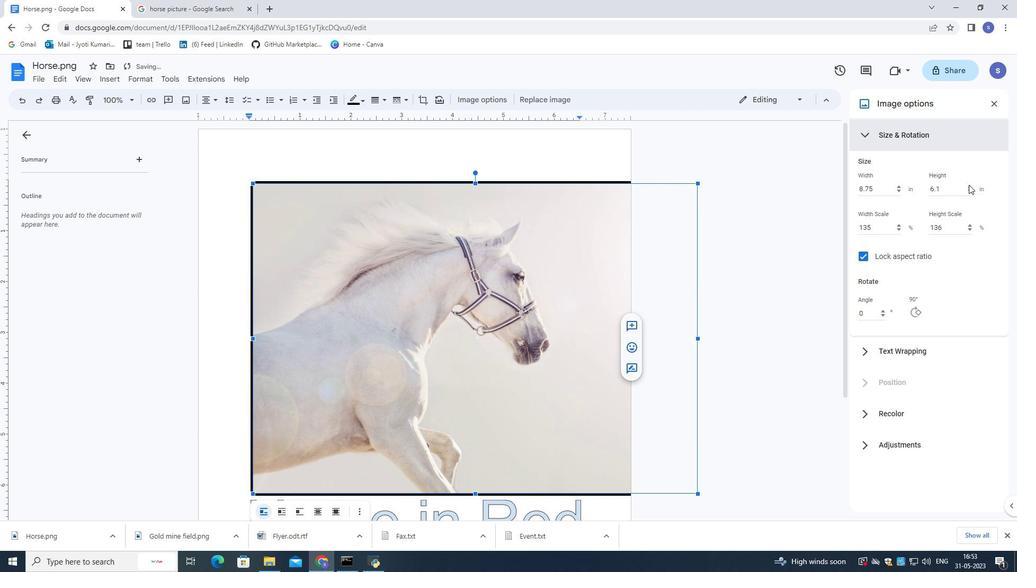 
Action: Mouse pressed left at (969, 184)
Screenshot: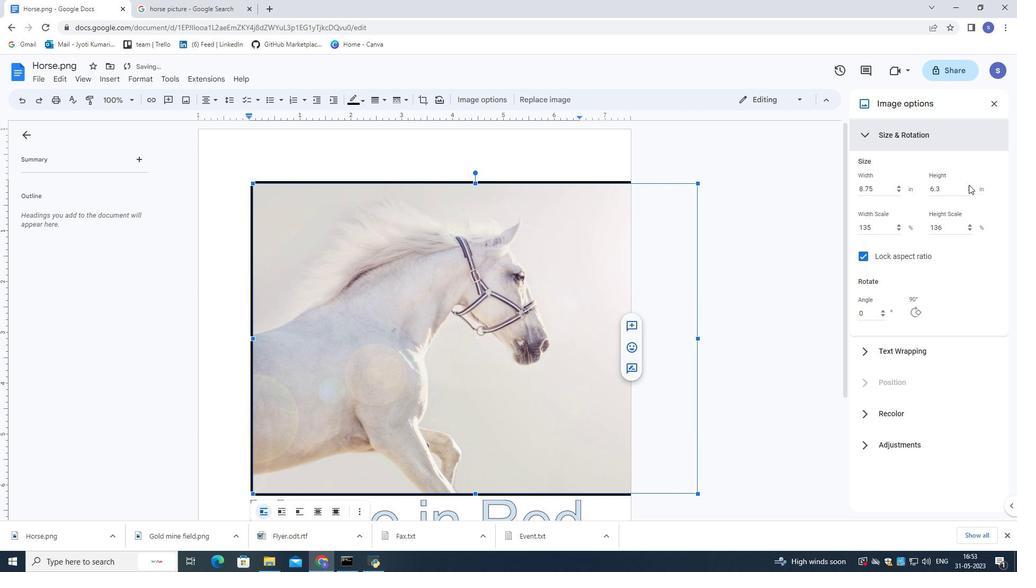 
Action: Mouse pressed left at (969, 184)
Screenshot: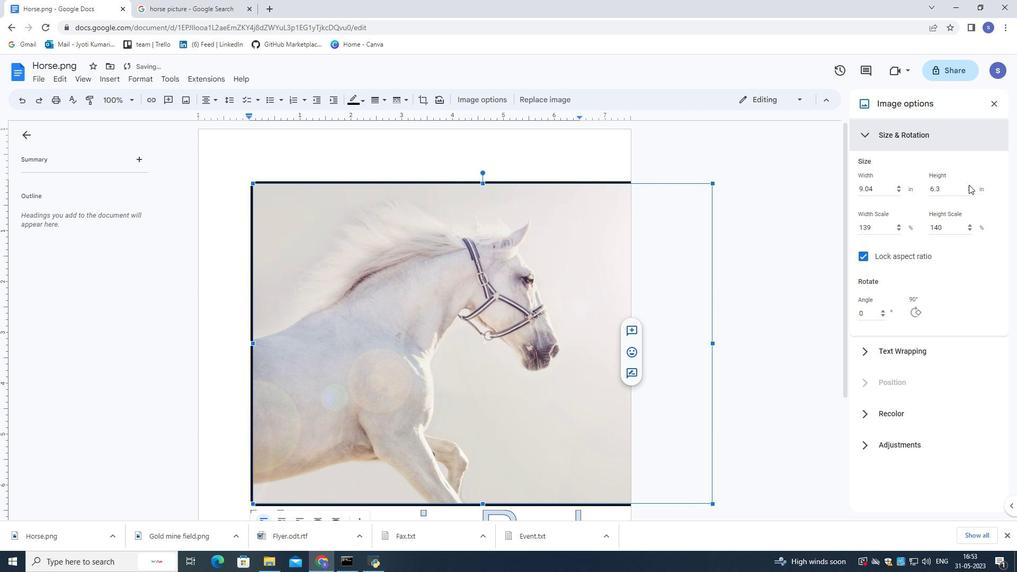 
Action: Mouse pressed left at (969, 184)
Screenshot: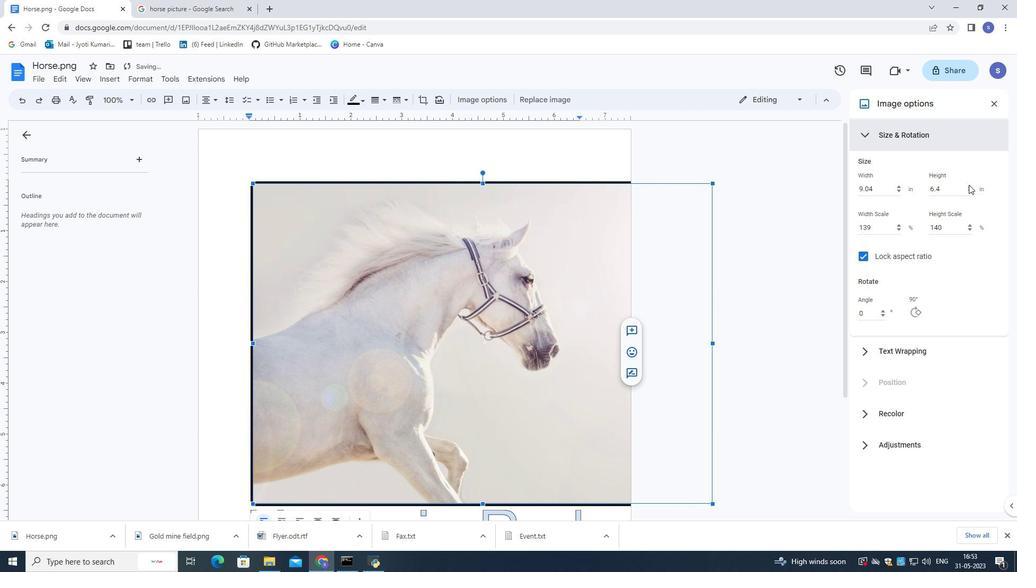 
Action: Mouse pressed left at (969, 184)
Screenshot: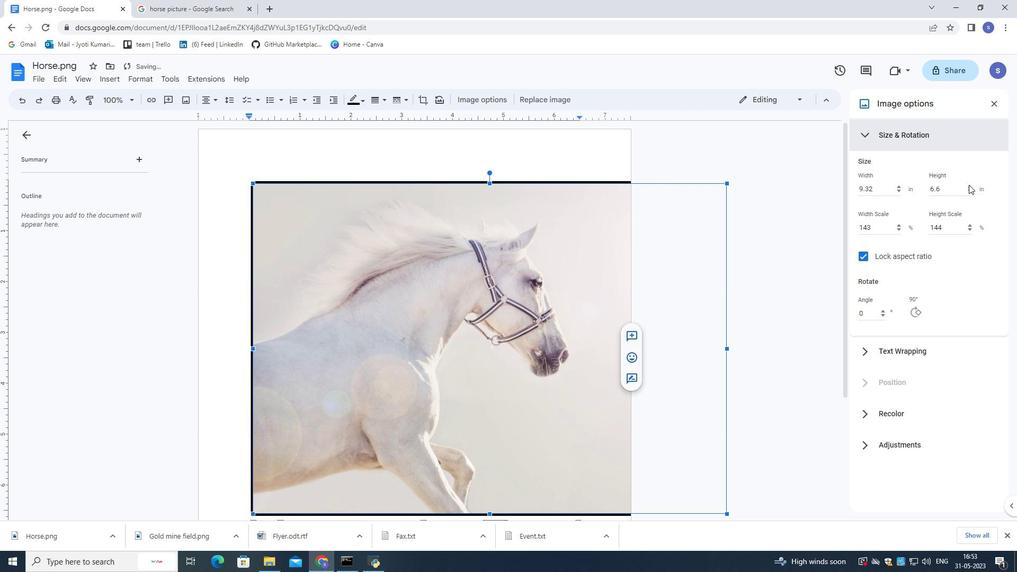 
Action: Mouse pressed left at (969, 184)
Screenshot: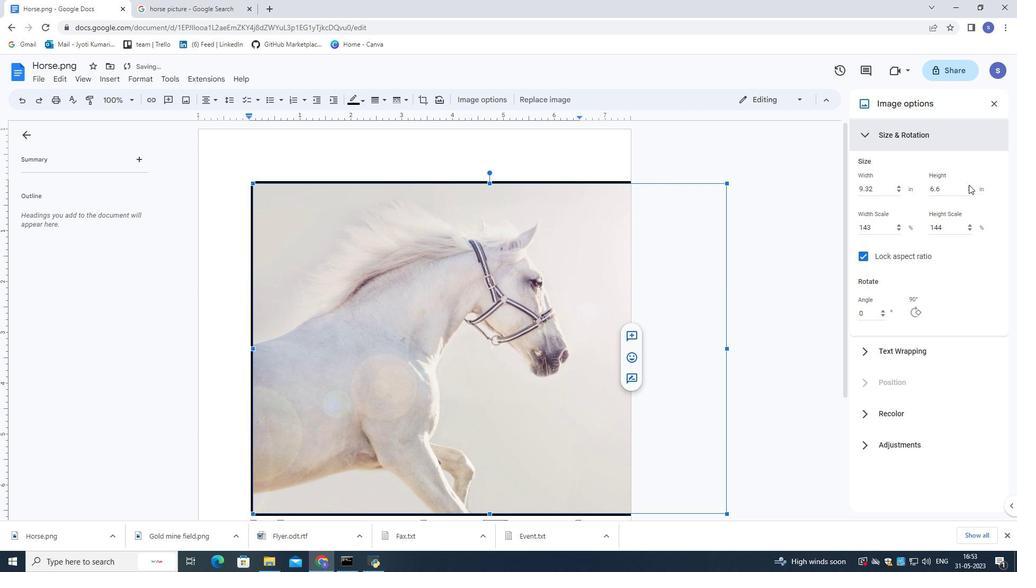 
Action: Mouse pressed left at (969, 184)
Screenshot: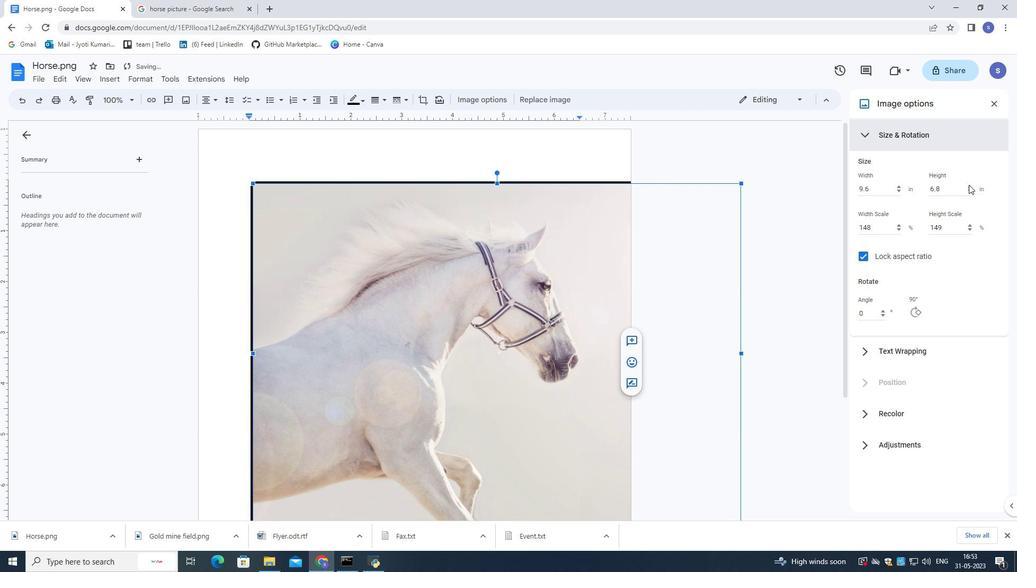 
Action: Mouse pressed left at (969, 184)
Screenshot: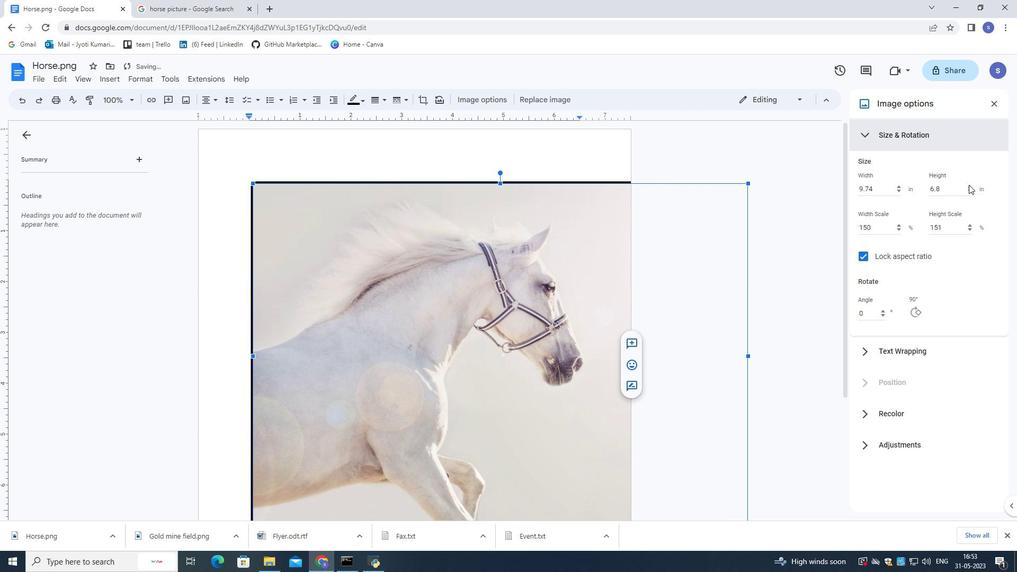 
Action: Mouse pressed left at (969, 184)
Screenshot: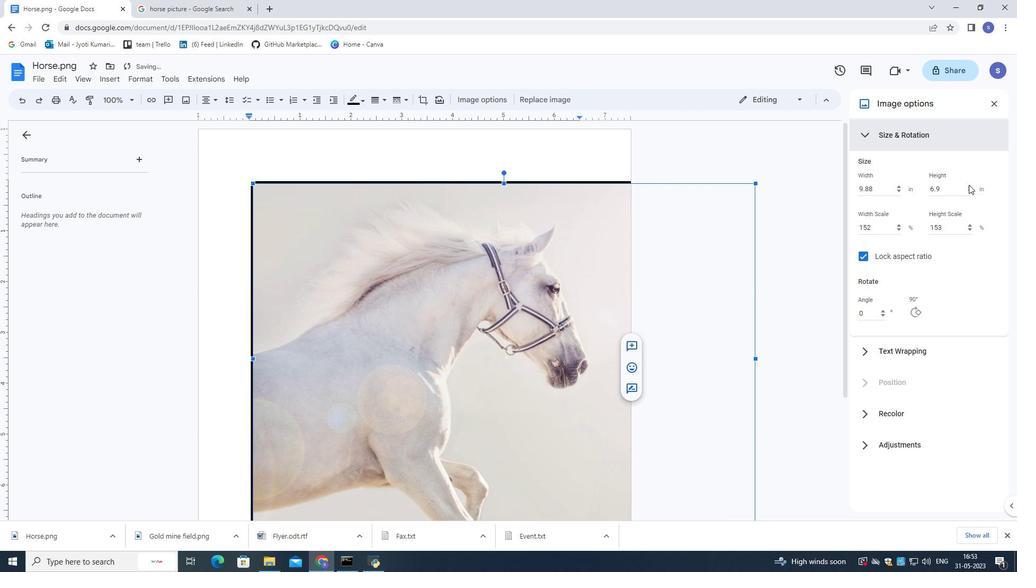 
Action: Mouse pressed left at (969, 184)
Screenshot: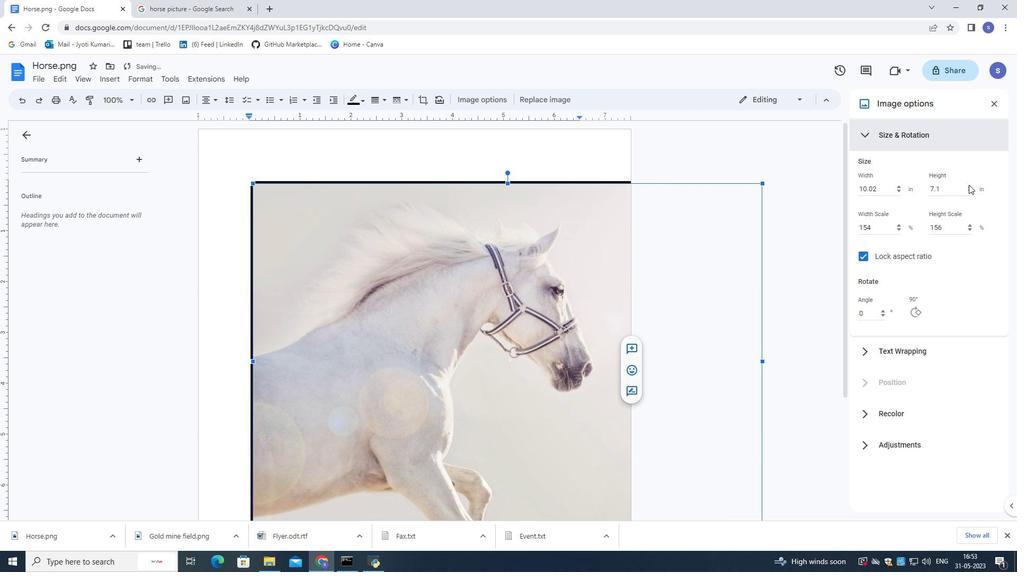 
Action: Mouse pressed left at (969, 184)
Screenshot: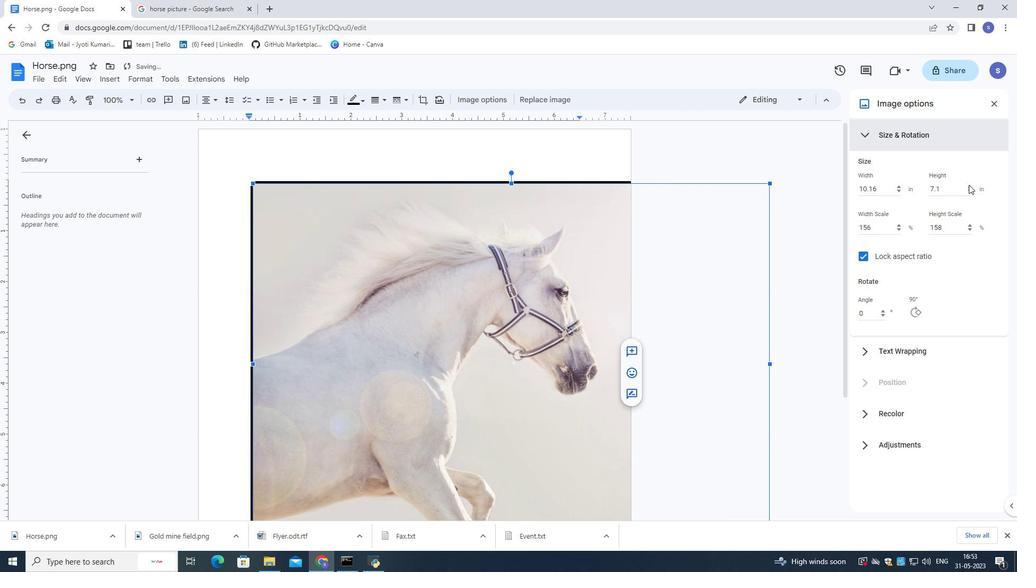 
Action: Mouse moved to (968, 191)
Screenshot: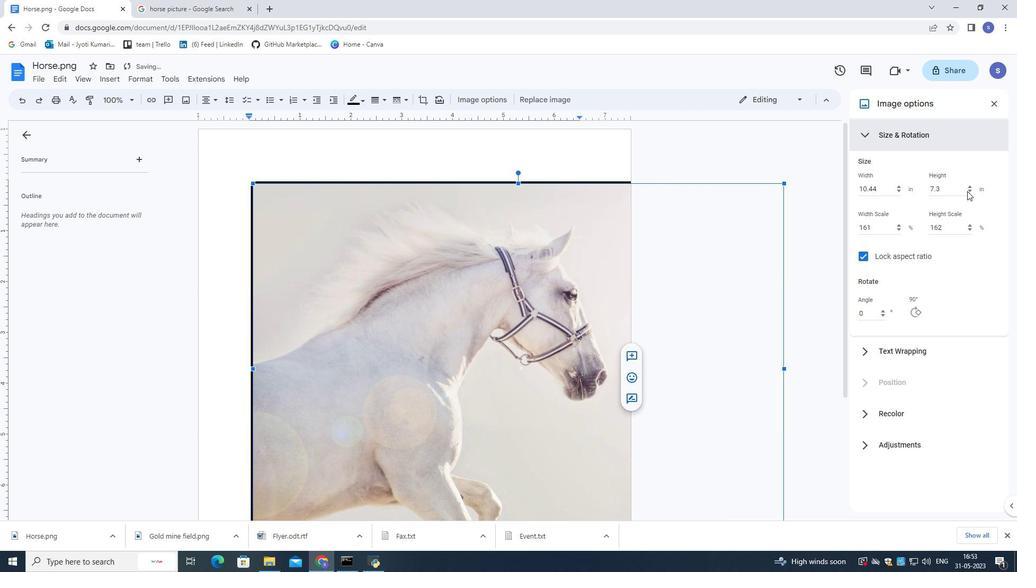
Action: Mouse pressed left at (968, 191)
Screenshot: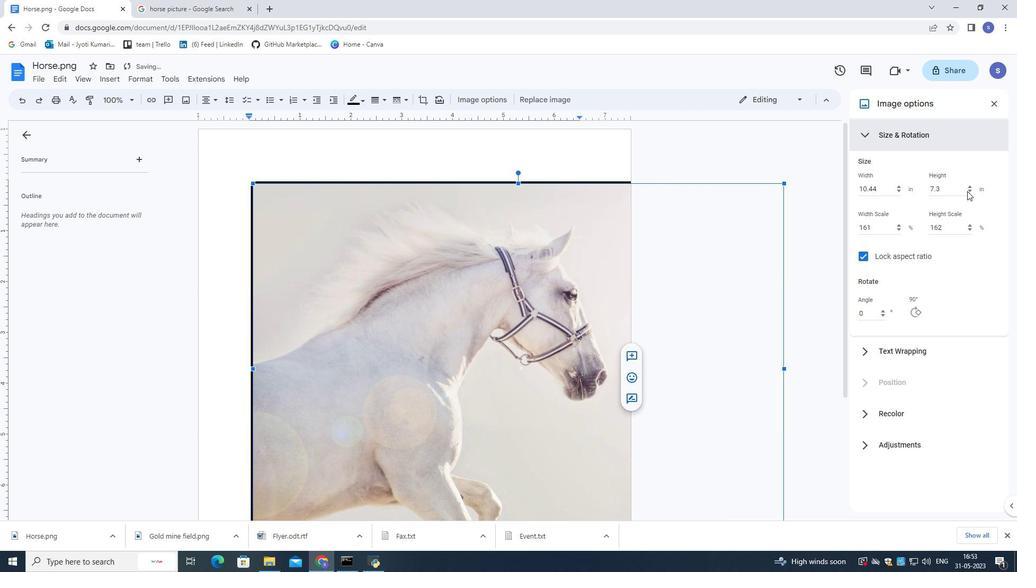 
Action: Mouse moved to (791, 243)
Screenshot: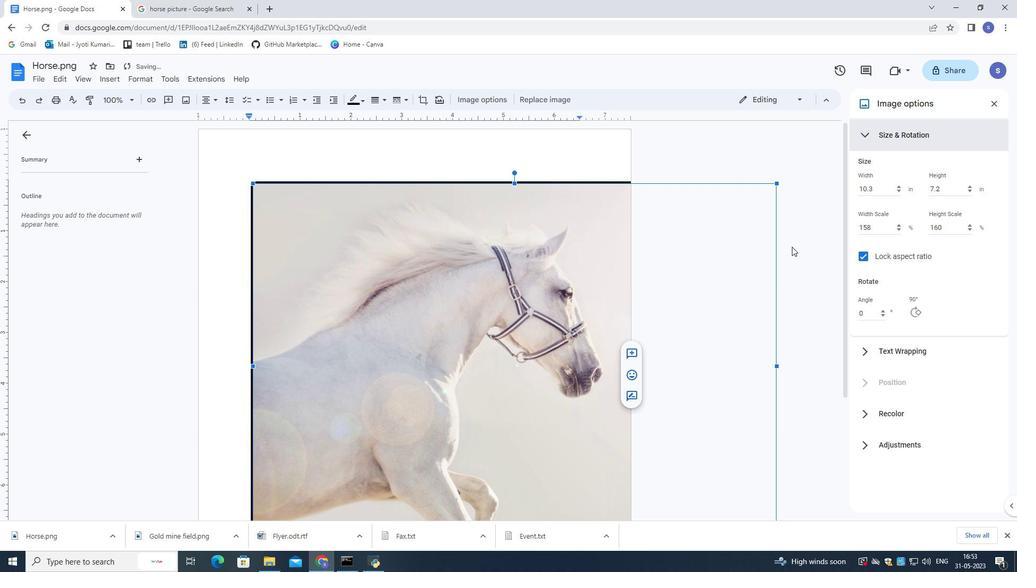 
Action: Mouse pressed left at (791, 243)
Screenshot: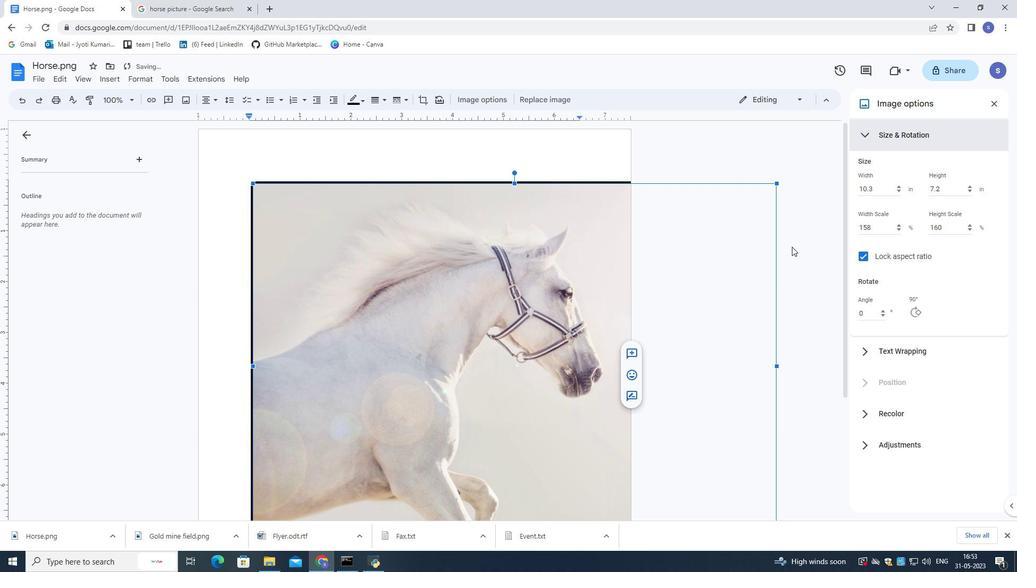 
Action: Mouse moved to (718, 249)
Screenshot: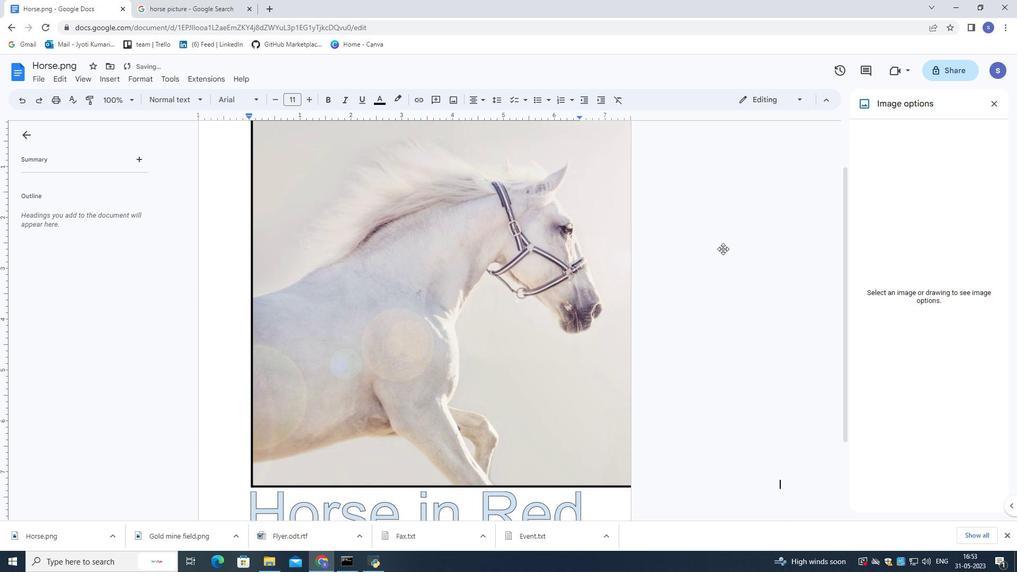 
Action: Mouse scrolled (718, 248) with delta (0, 0)
Screenshot: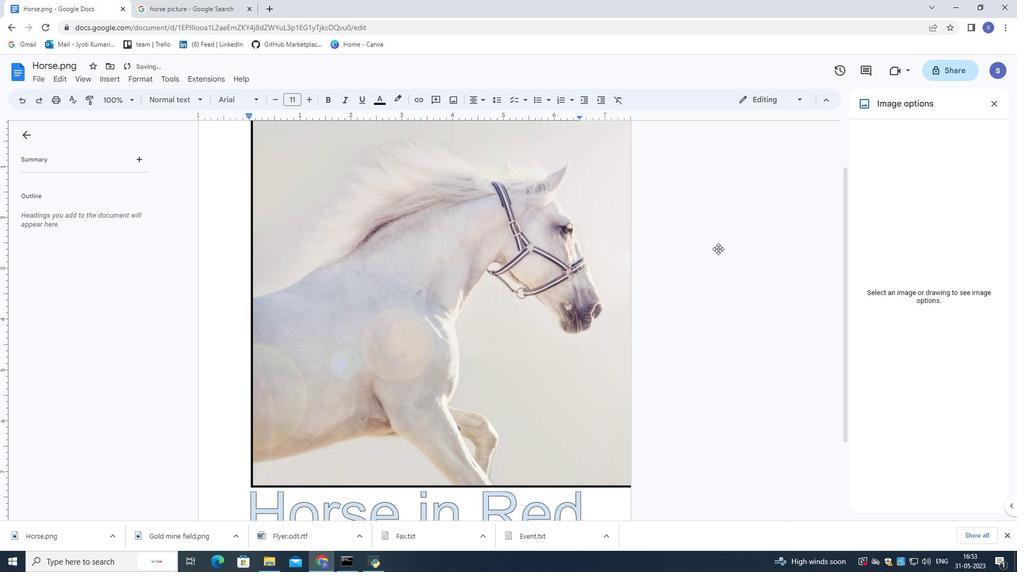 
Action: Mouse scrolled (718, 248) with delta (0, 0)
Screenshot: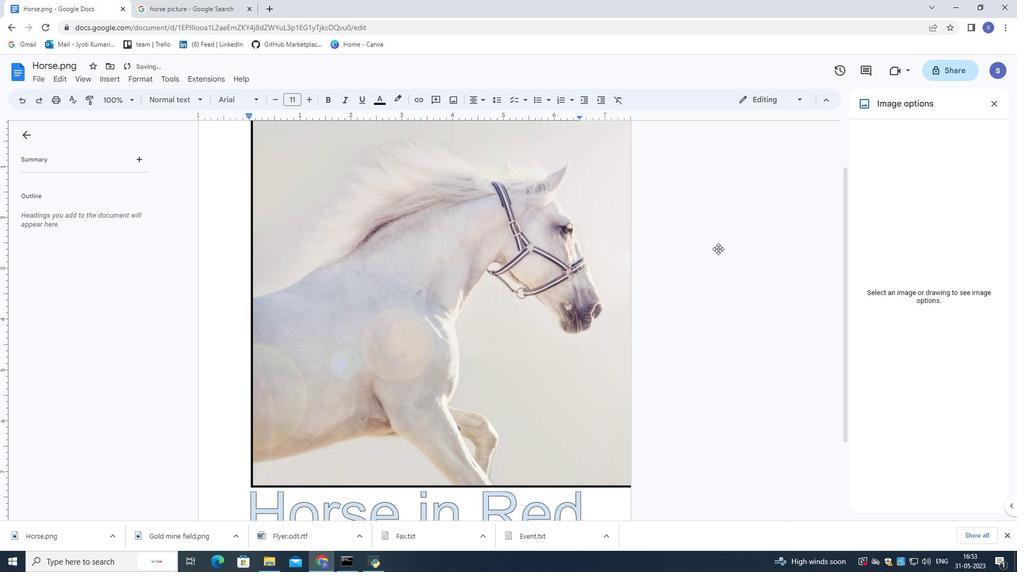 
Action: Mouse scrolled (718, 248) with delta (0, 0)
Screenshot: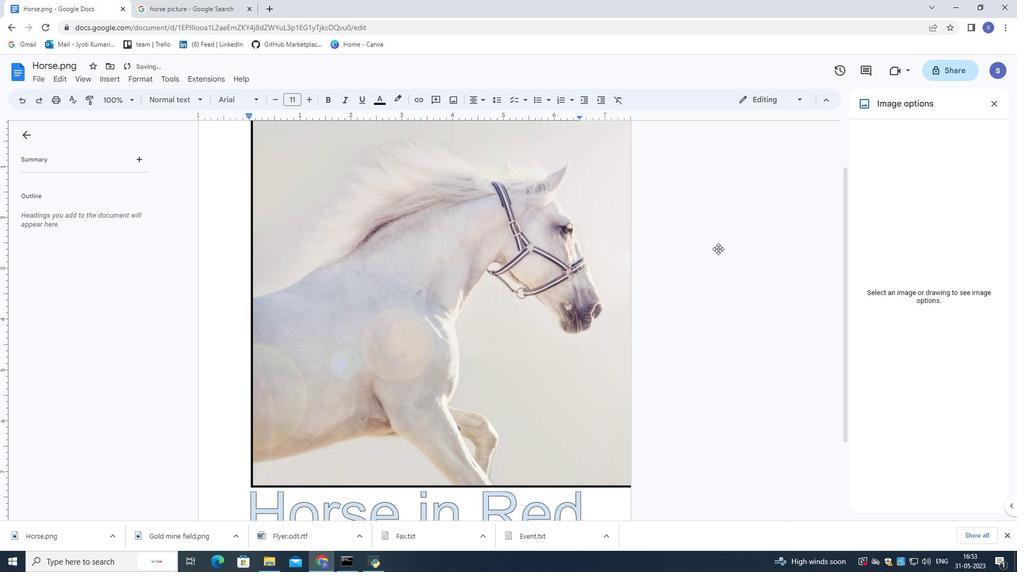 
Action: Mouse scrolled (718, 248) with delta (0, 0)
Screenshot: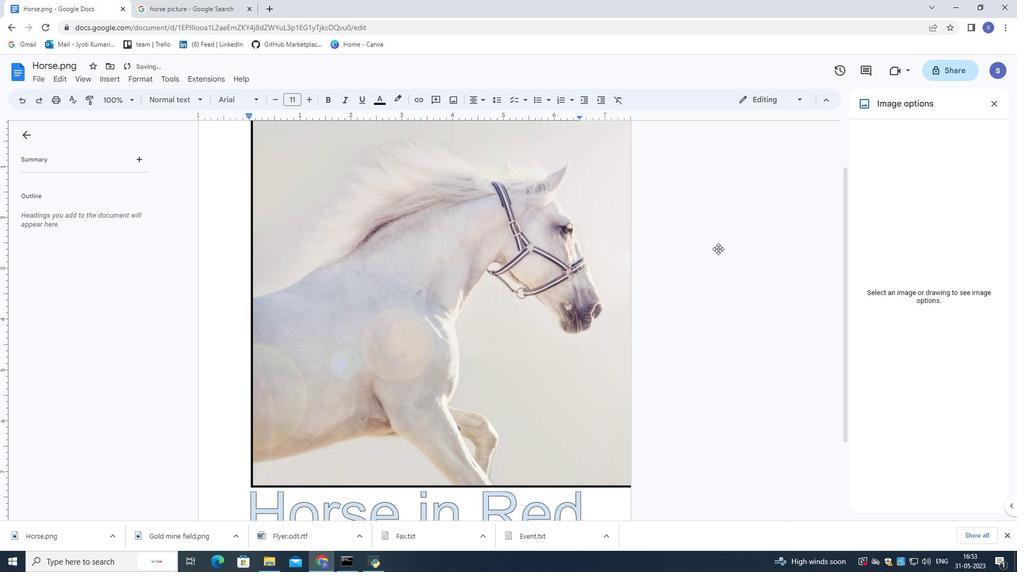 
Action: Mouse scrolled (718, 248) with delta (0, 0)
Screenshot: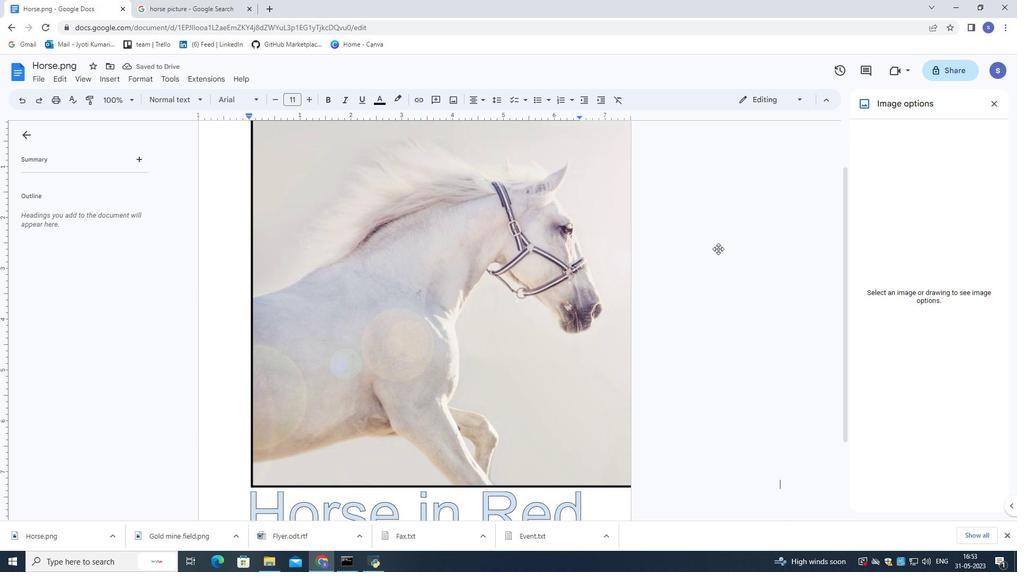 
Action: Mouse moved to (717, 245)
Screenshot: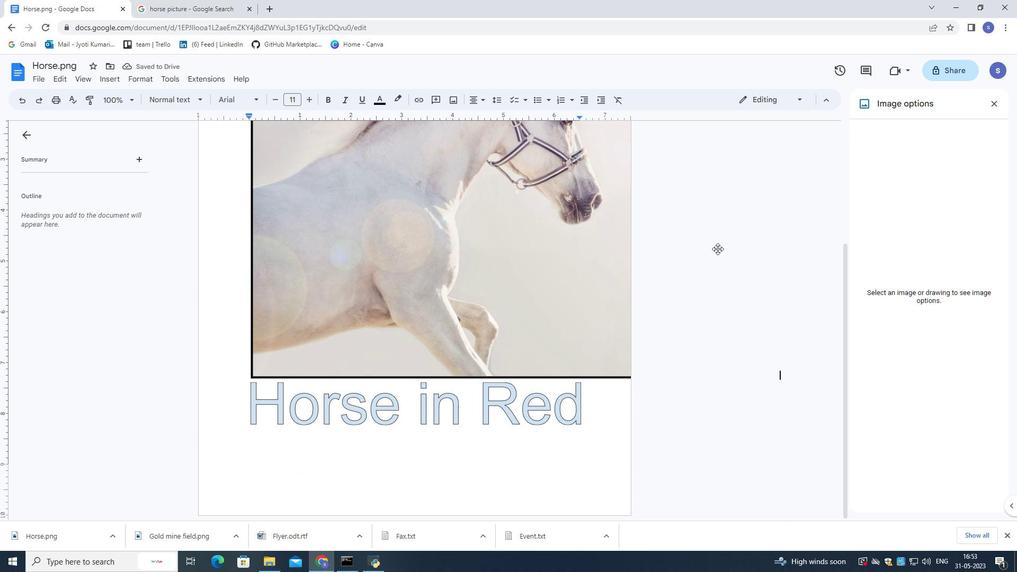 
Action: Mouse scrolled (717, 245) with delta (0, 0)
Screenshot: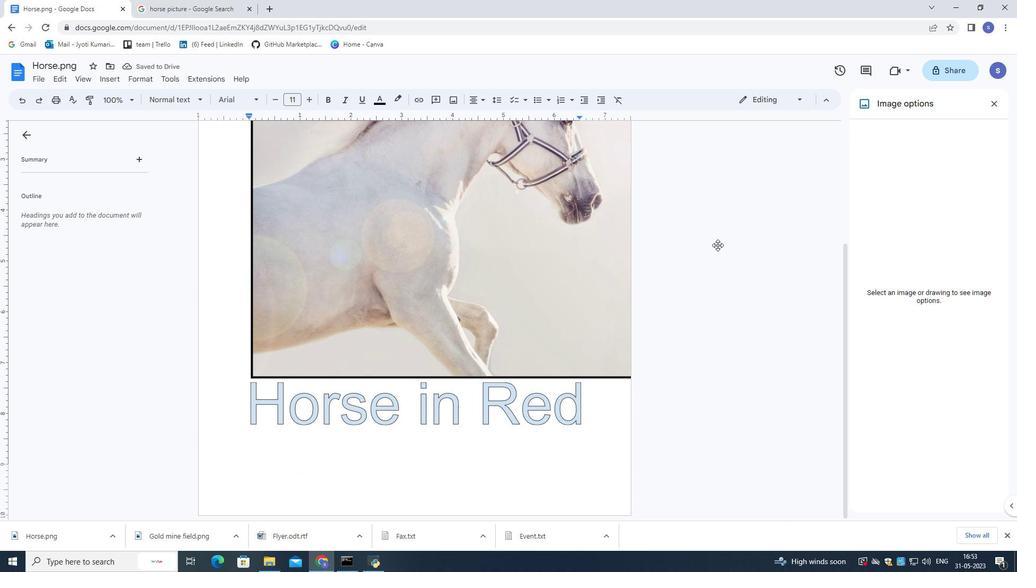 
Action: Mouse scrolled (717, 245) with delta (0, 0)
Screenshot: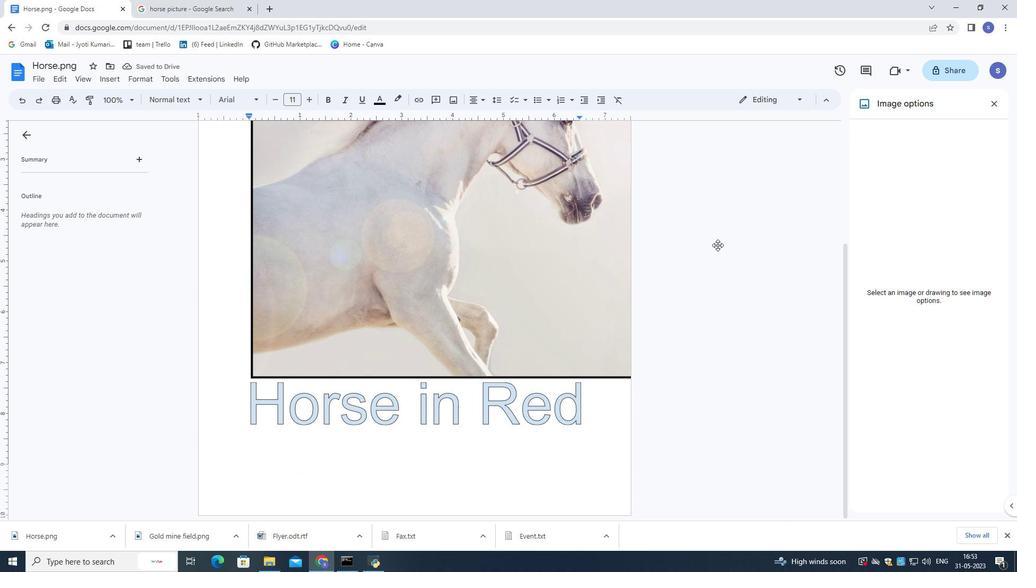 
Action: Mouse scrolled (717, 245) with delta (0, 0)
Screenshot: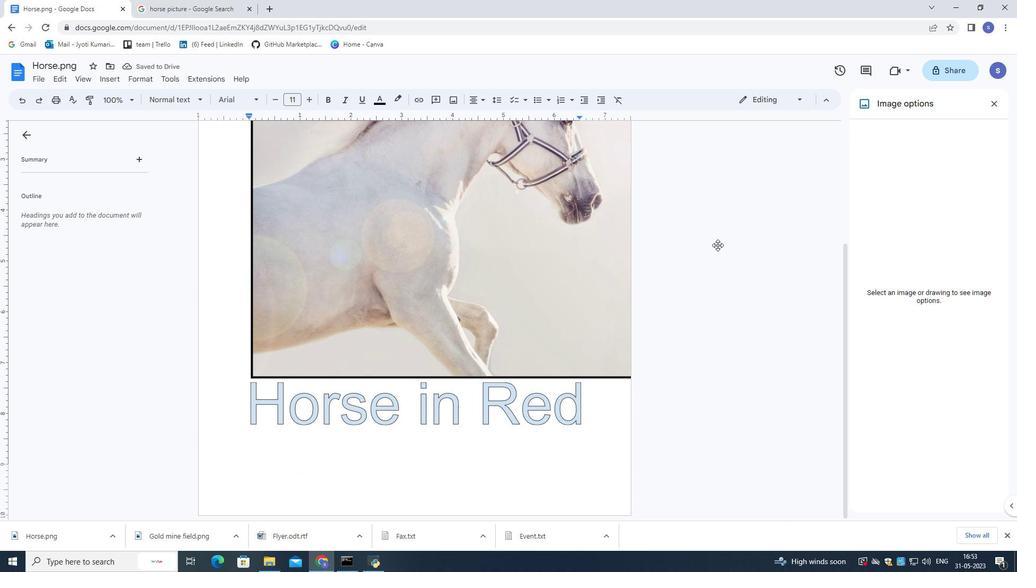 
Action: Mouse scrolled (717, 245) with delta (0, 0)
Screenshot: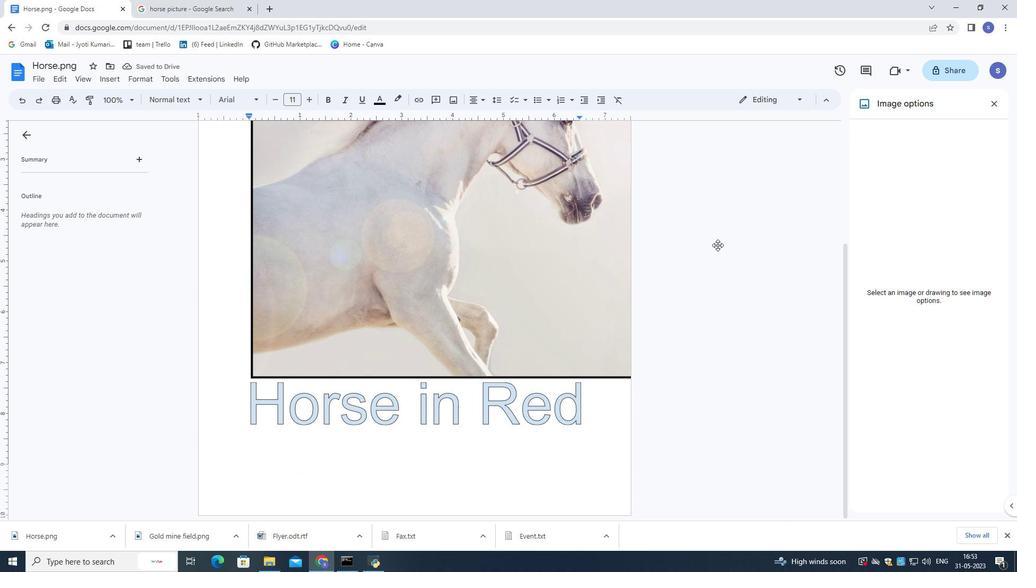 
Action: Mouse moved to (717, 244)
Screenshot: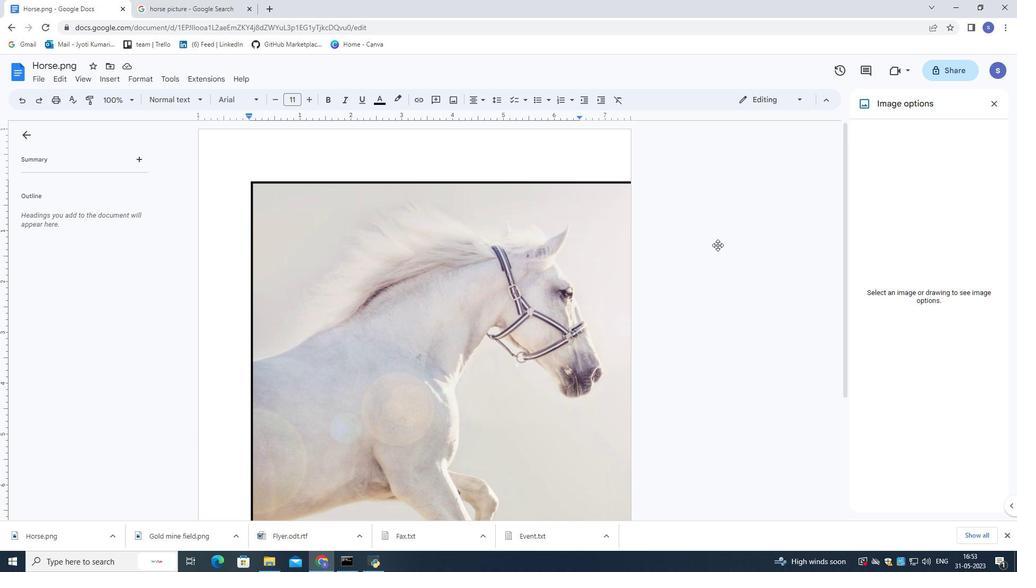 
Action: Mouse scrolled (717, 244) with delta (0, 0)
Screenshot: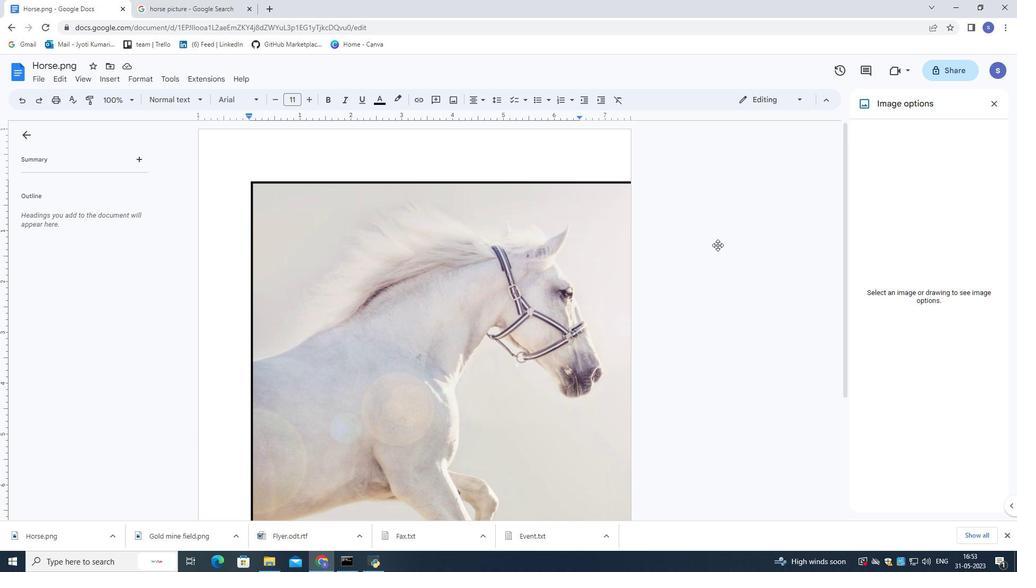 
Action: Mouse moved to (717, 243)
Screenshot: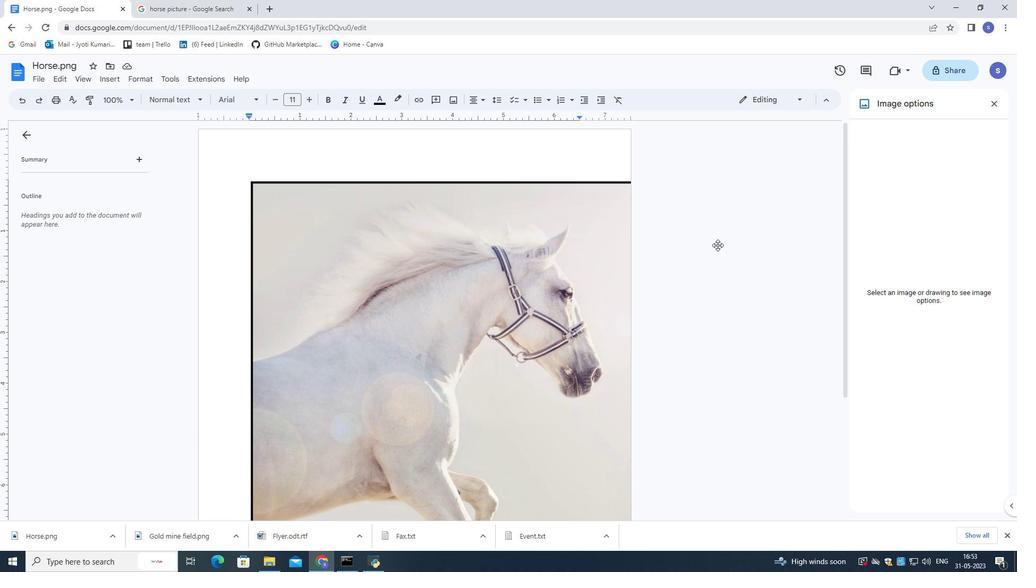 
Action: Mouse scrolled (717, 244) with delta (0, 0)
Screenshot: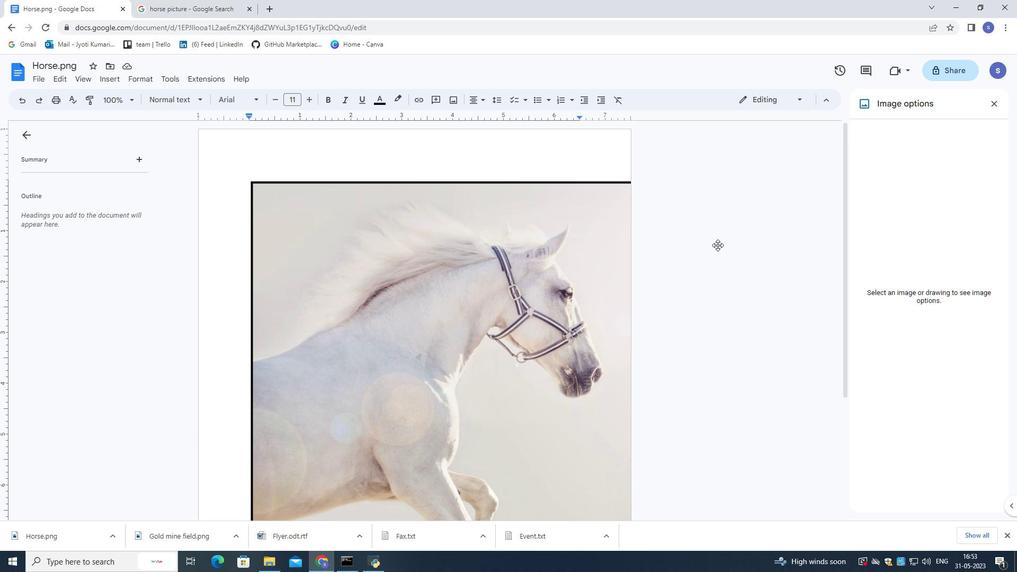 
